 Task: Look for space in Changshu City, China from 9th June, 2023 to 16th June, 2023 for 2 adults in price range Rs.8000 to Rs.16000. Place can be entire place with 2 bedrooms having 2 beds and 1 bathroom. Property type can be house, flat, guest house. Booking option can be shelf check-in. Required host language is Chinese (Simplified).
Action: Mouse moved to (814, 112)
Screenshot: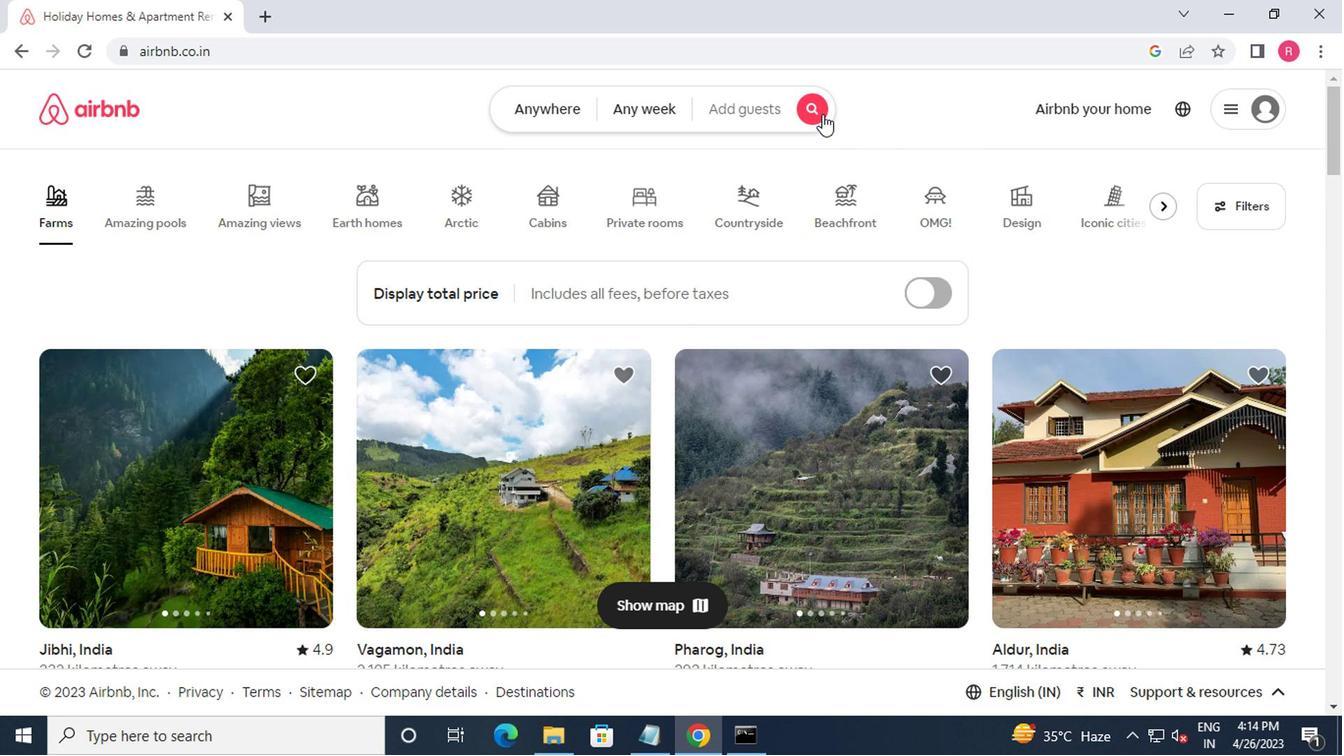 
Action: Mouse pressed left at (814, 112)
Screenshot: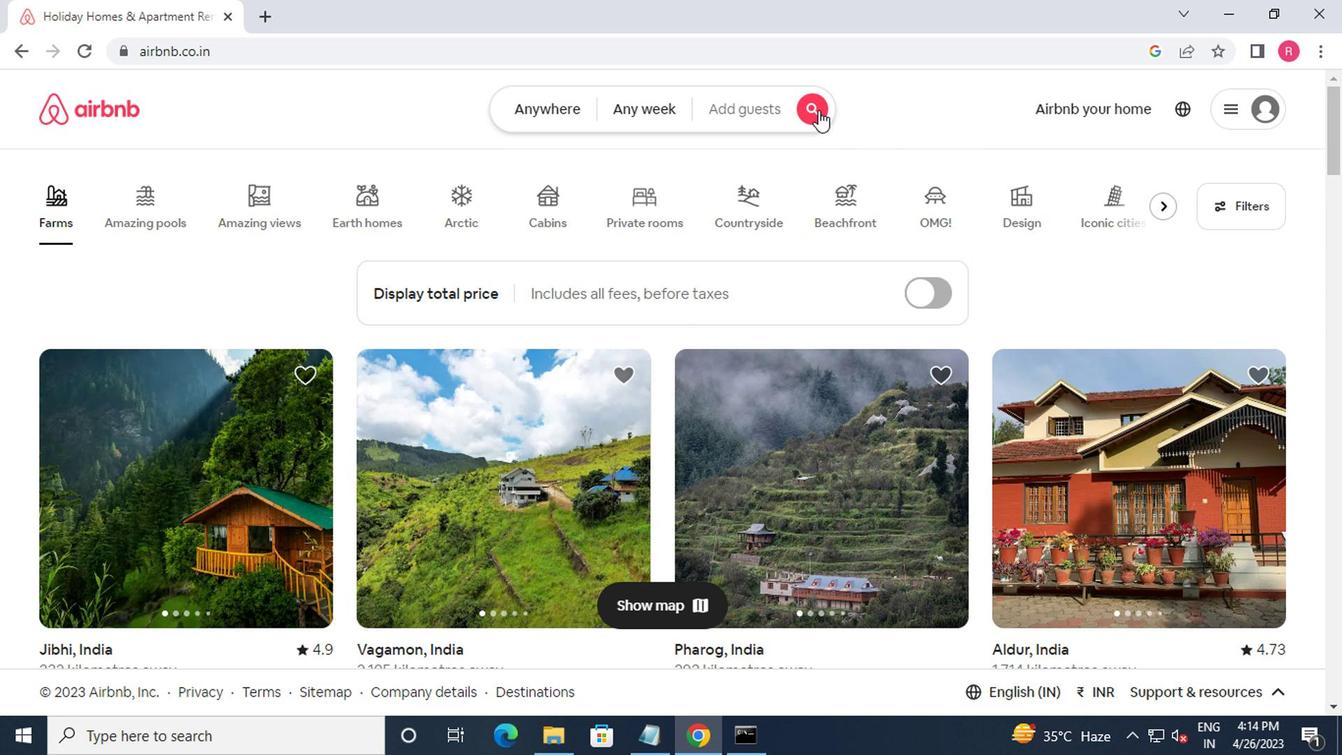 
Action: Mouse moved to (440, 182)
Screenshot: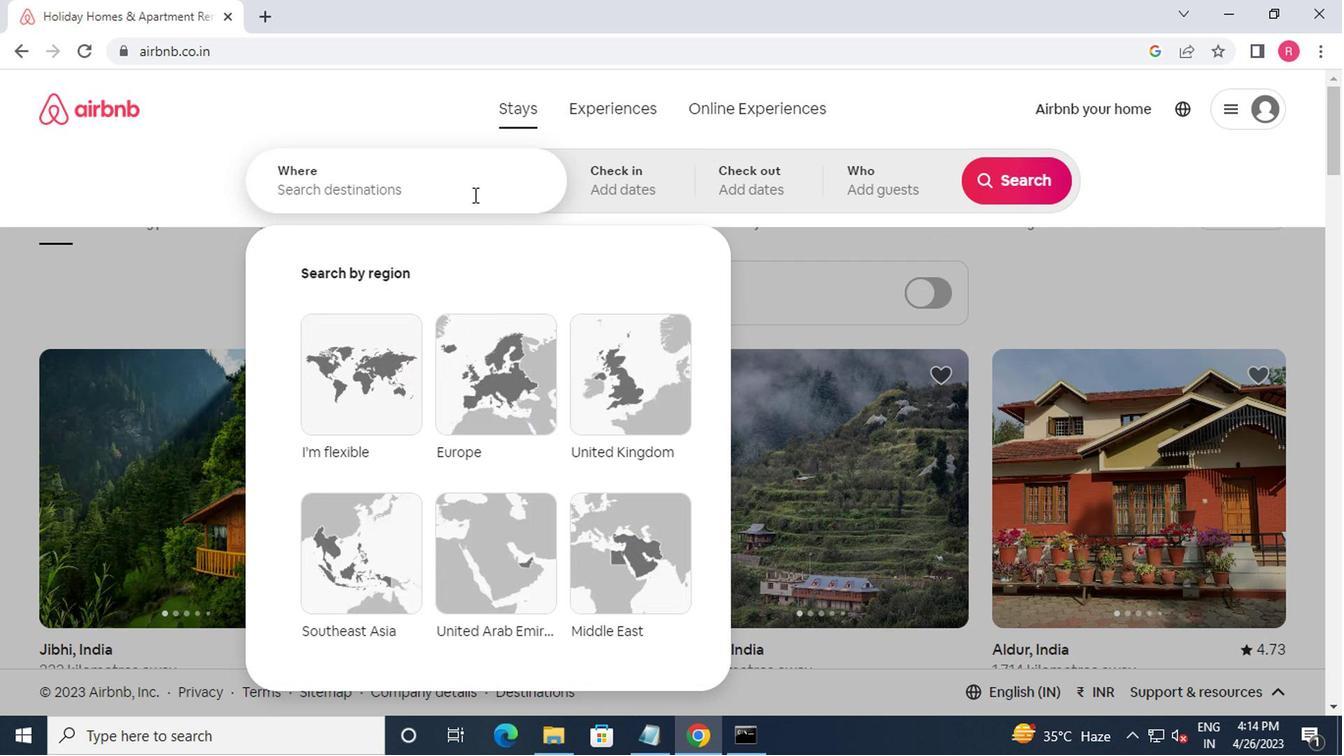 
Action: Mouse pressed left at (440, 182)
Screenshot: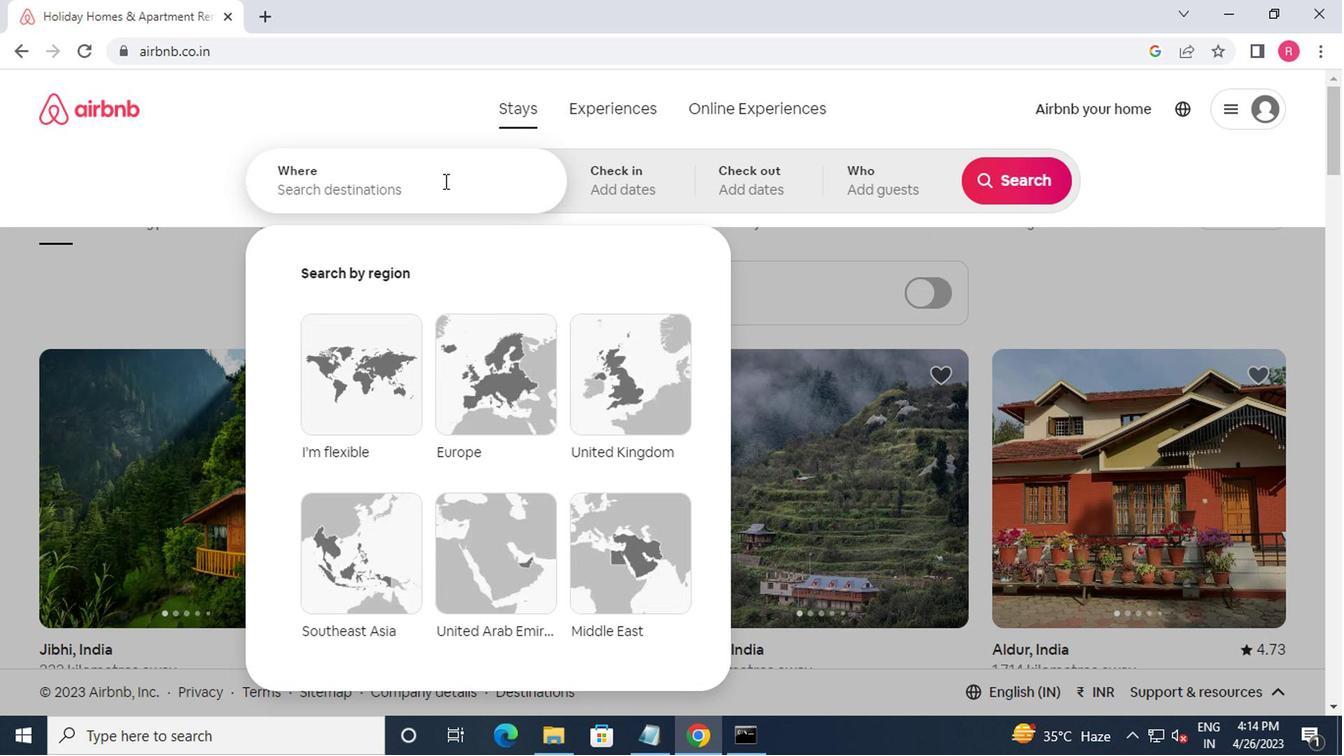 
Action: Mouse moved to (444, 175)
Screenshot: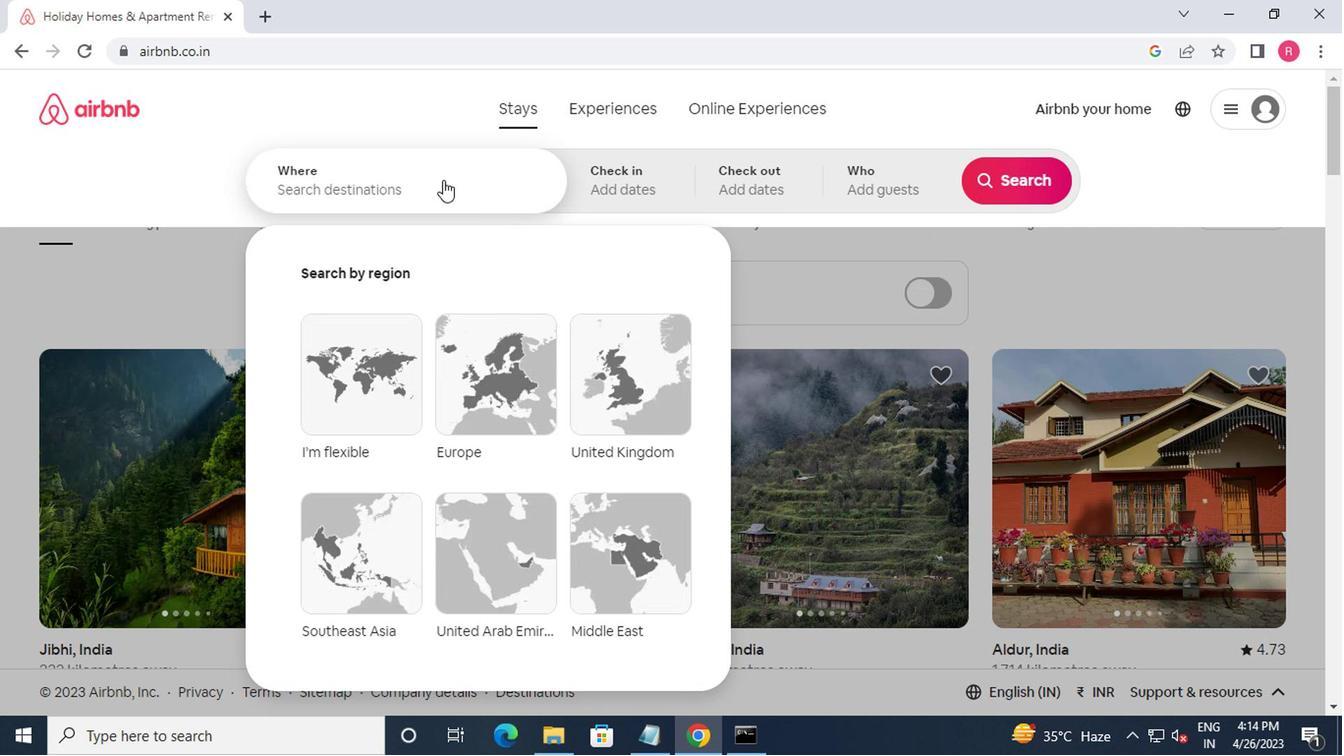 
Action: Key pressed changshu<Key.space>city,china<Key.enter>
Screenshot: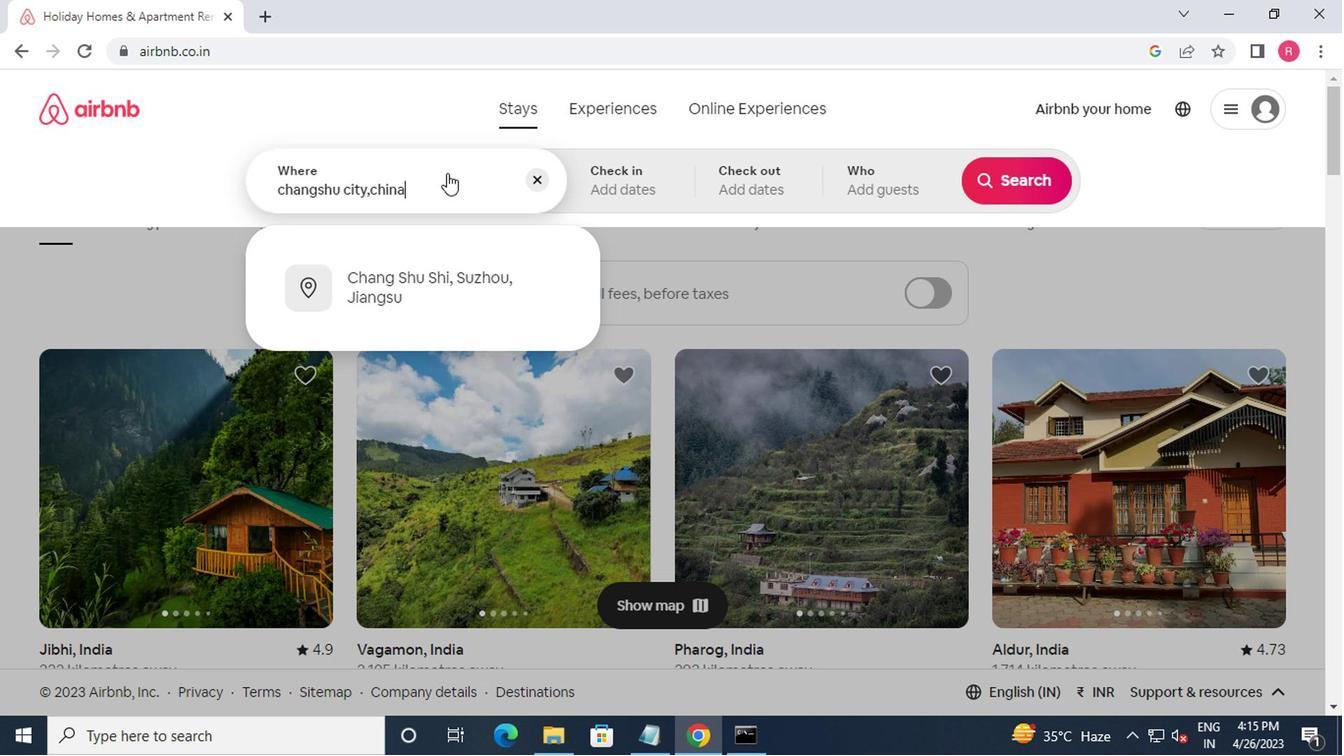 
Action: Mouse moved to (992, 347)
Screenshot: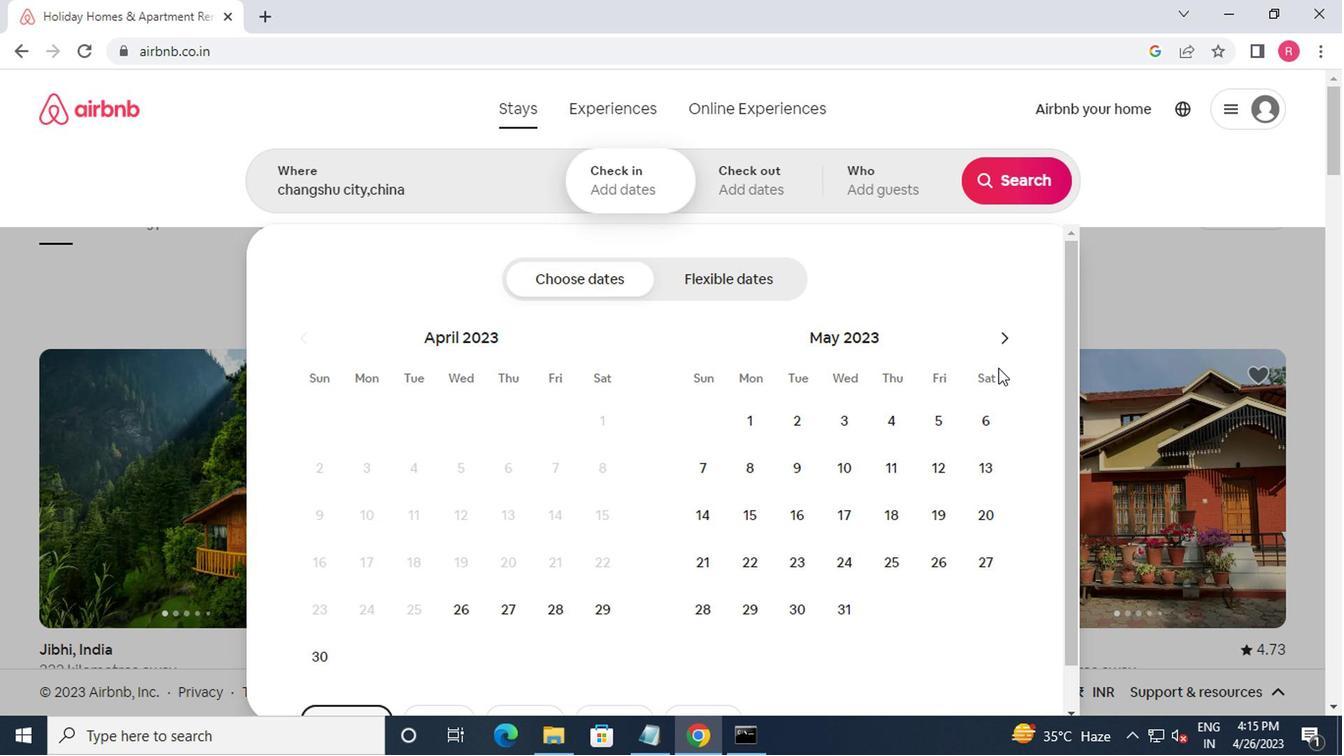 
Action: Mouse pressed left at (992, 347)
Screenshot: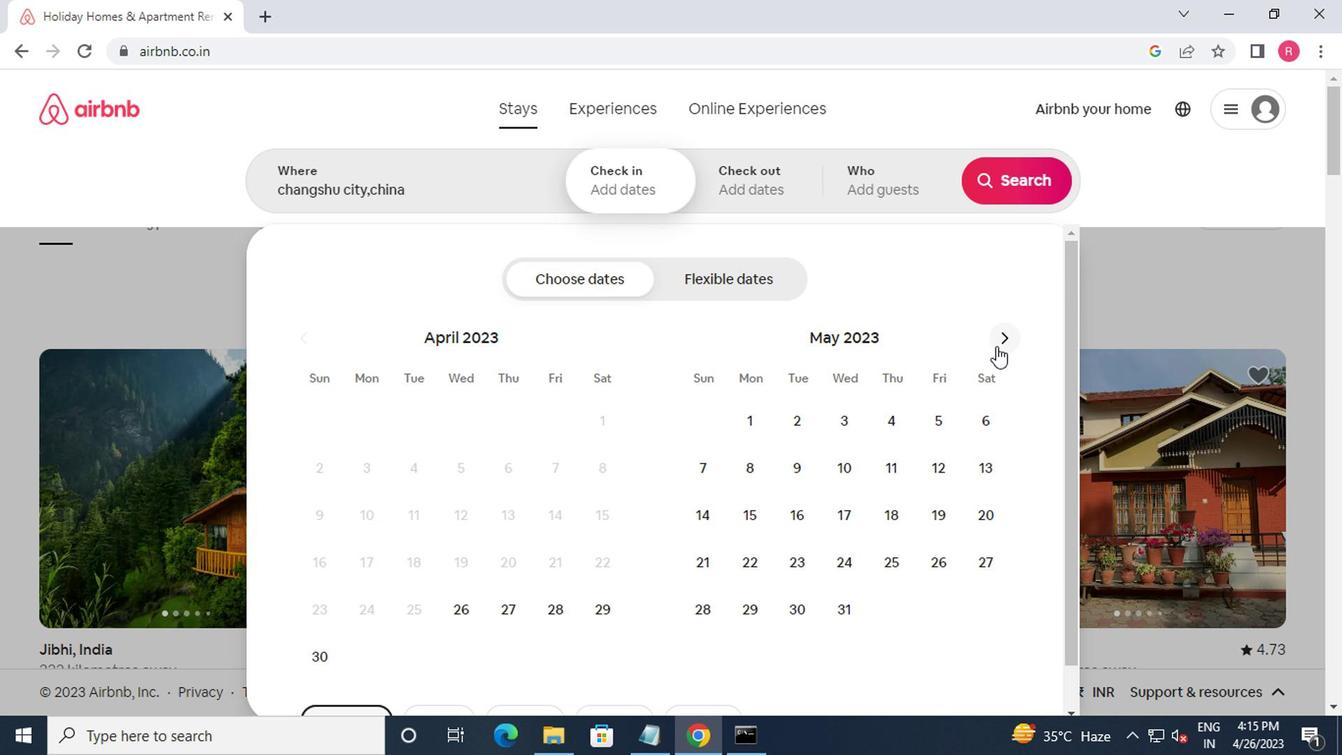 
Action: Mouse moved to (952, 466)
Screenshot: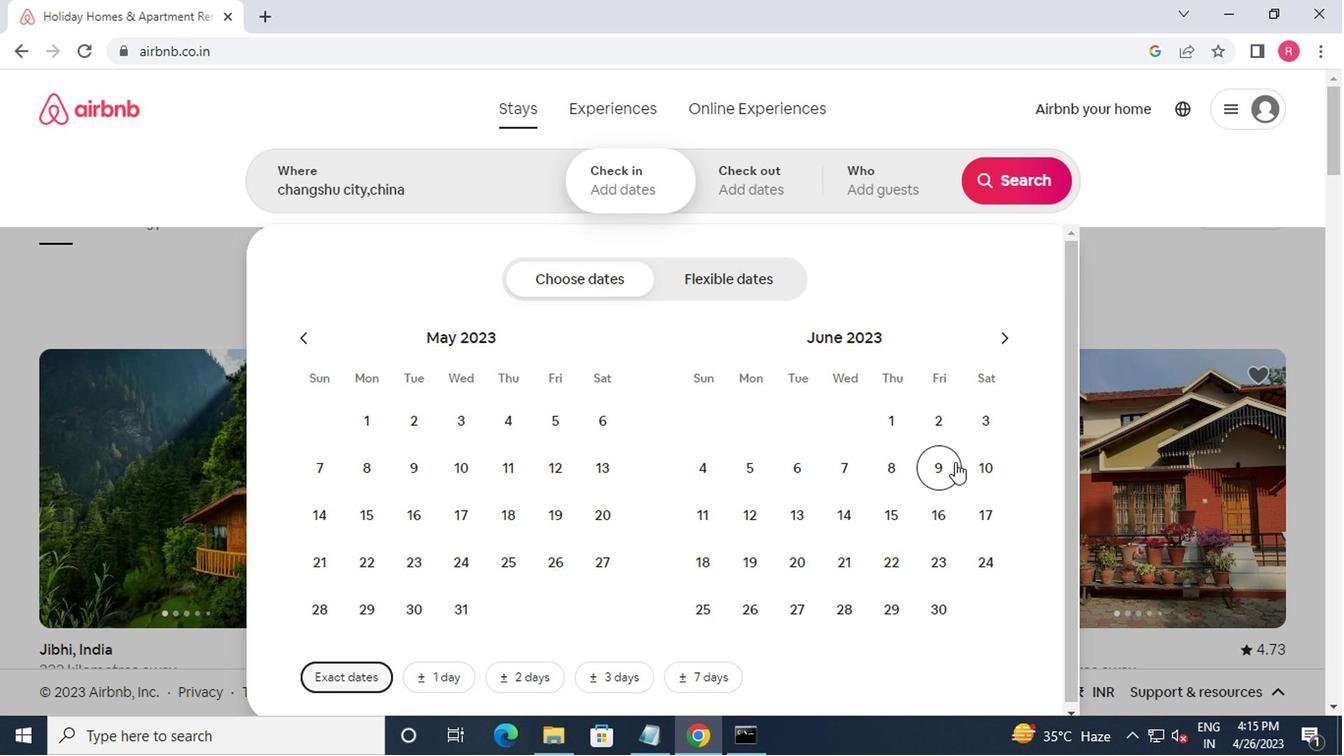 
Action: Mouse pressed left at (952, 466)
Screenshot: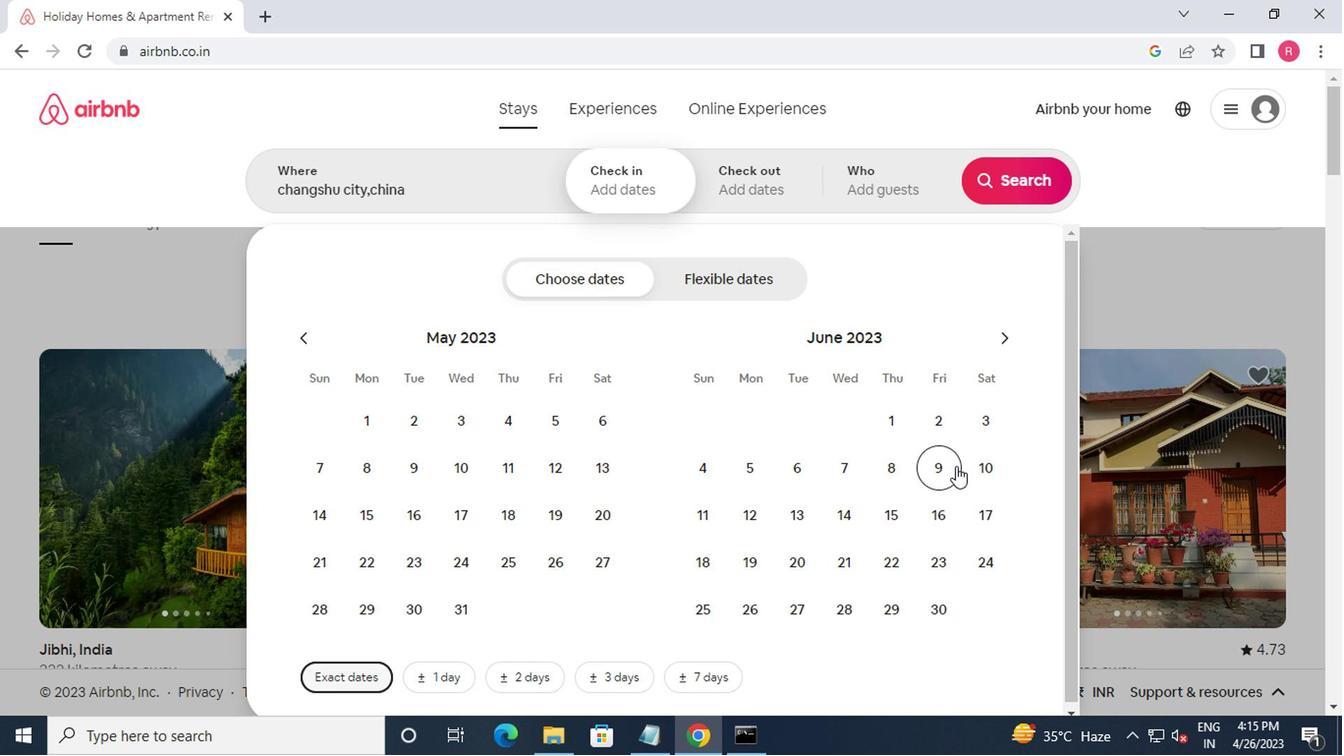 
Action: Mouse moved to (933, 521)
Screenshot: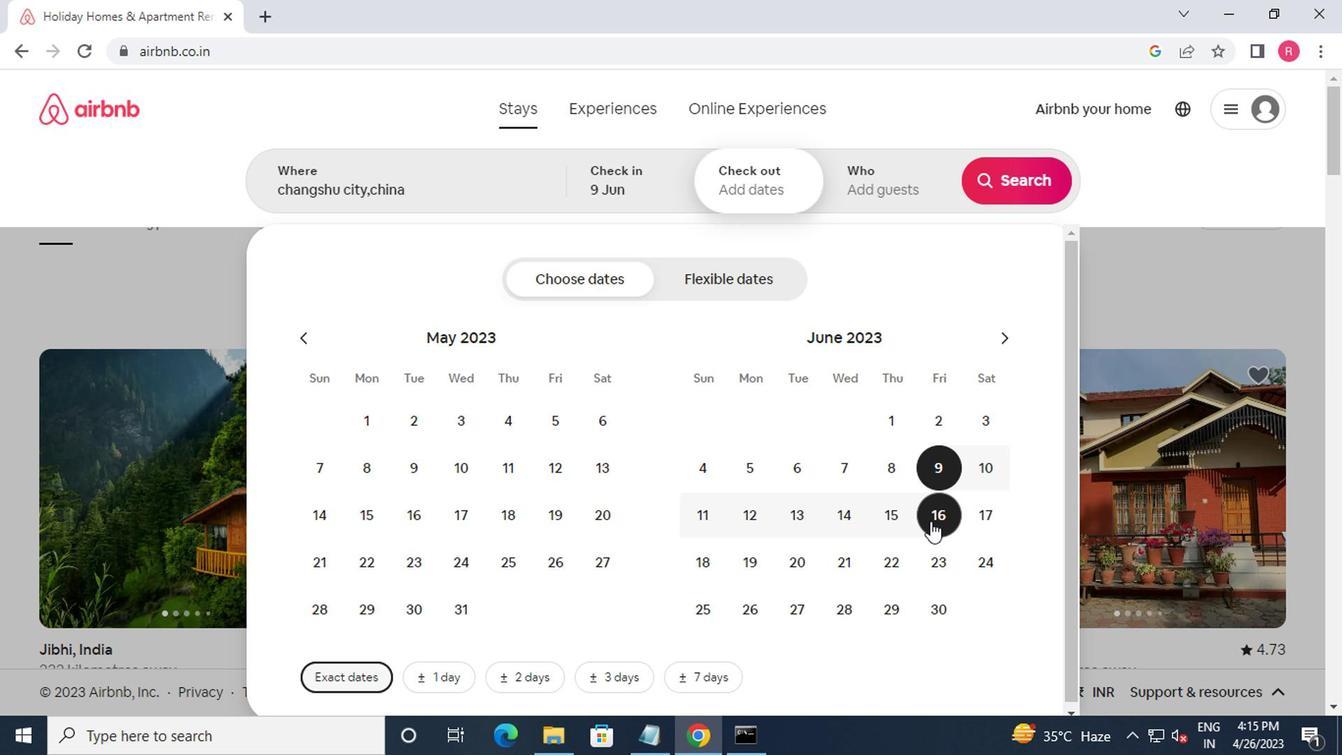 
Action: Mouse pressed left at (933, 521)
Screenshot: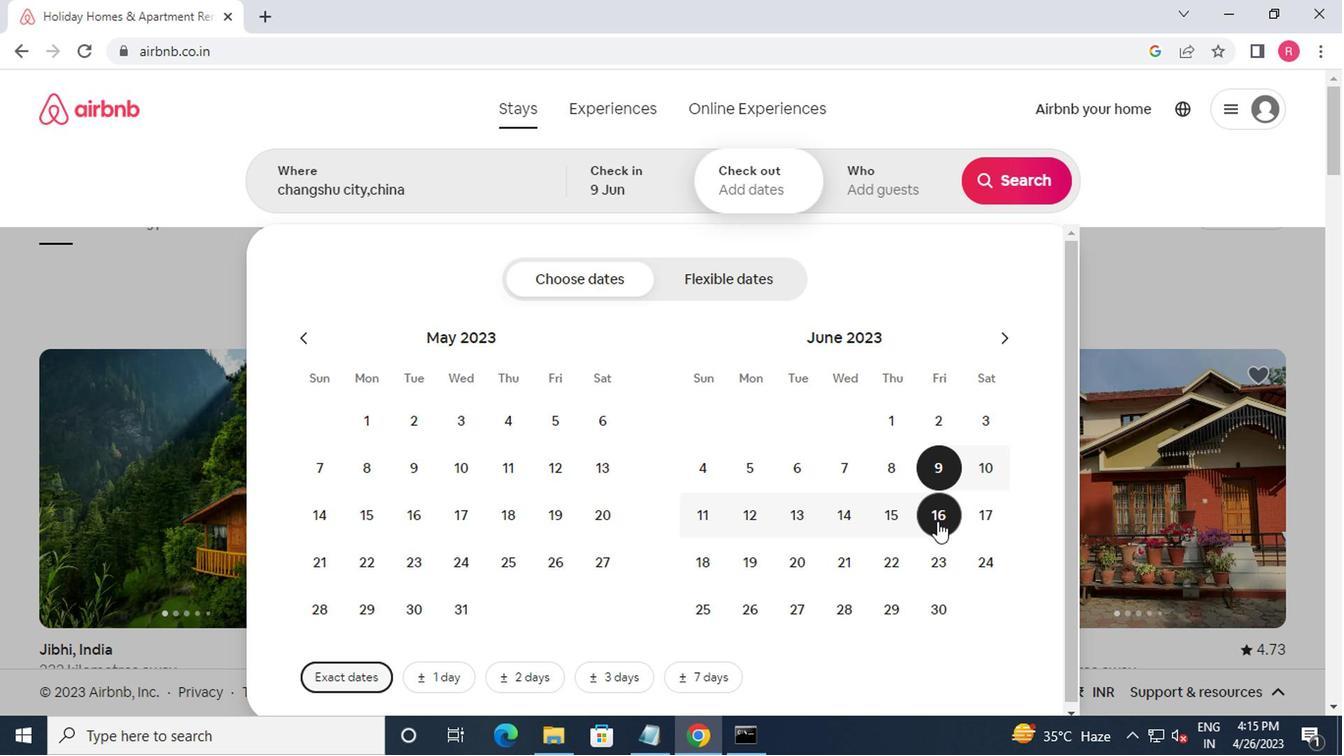 
Action: Mouse moved to (872, 200)
Screenshot: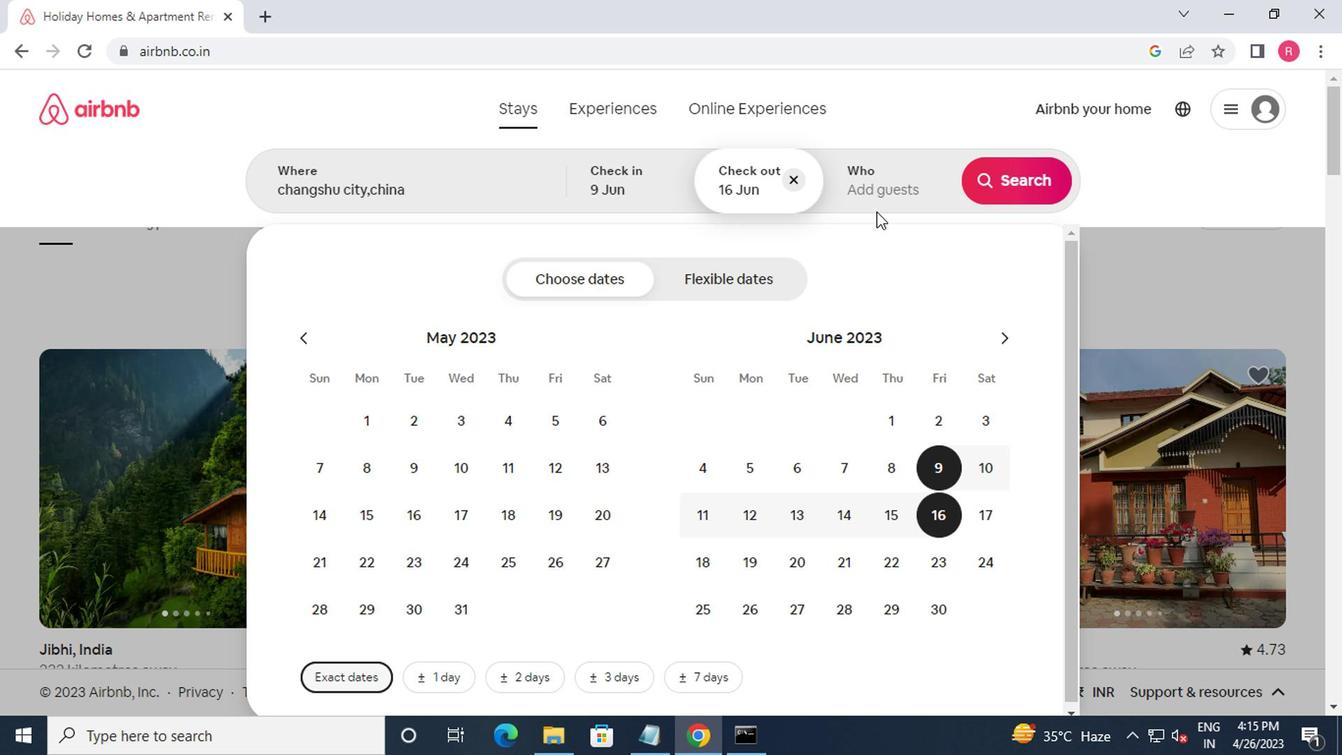 
Action: Mouse pressed left at (872, 200)
Screenshot: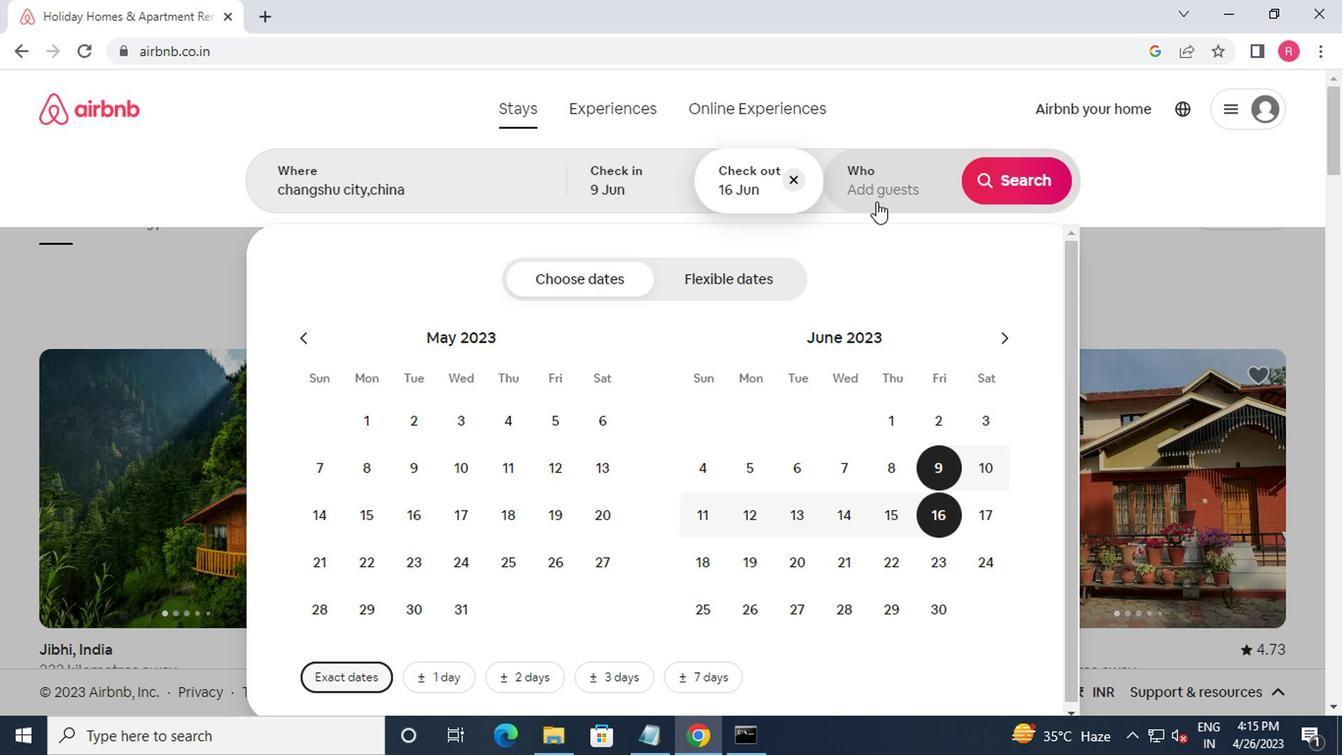 
Action: Mouse moved to (1009, 291)
Screenshot: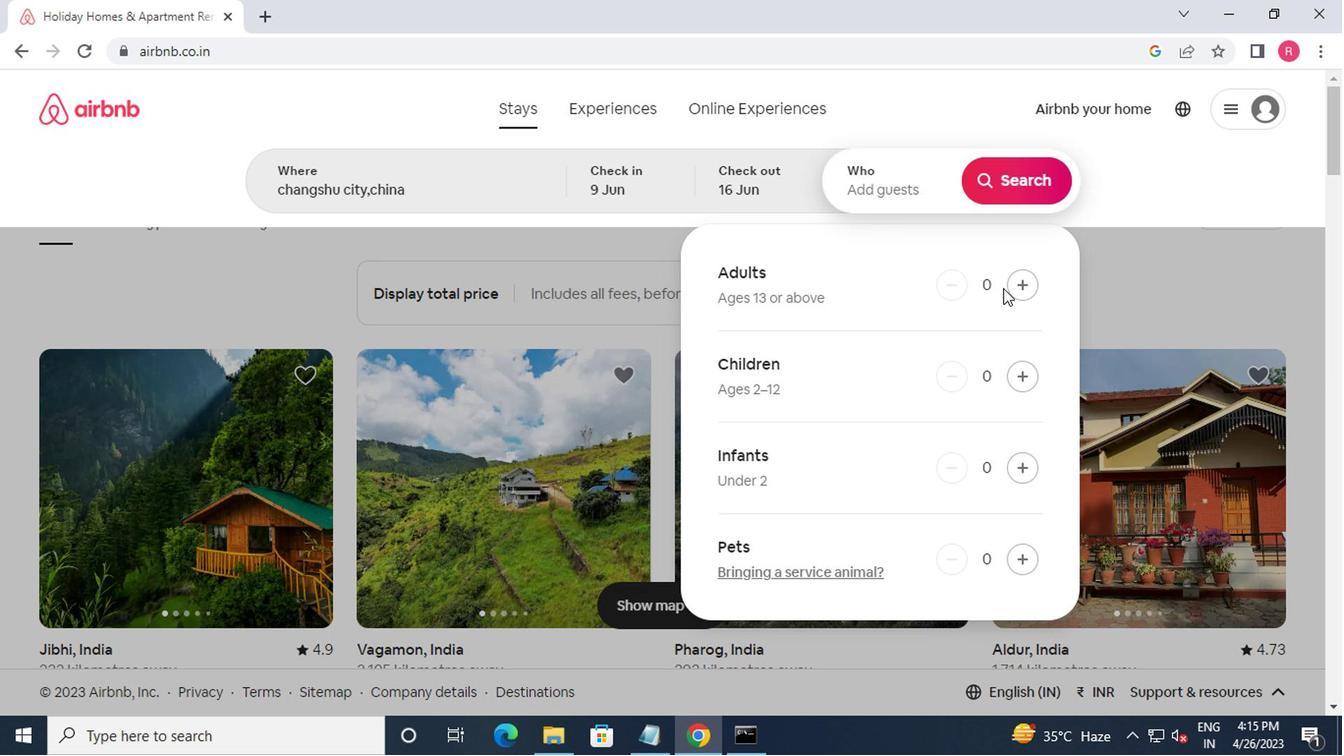 
Action: Mouse pressed left at (1009, 291)
Screenshot: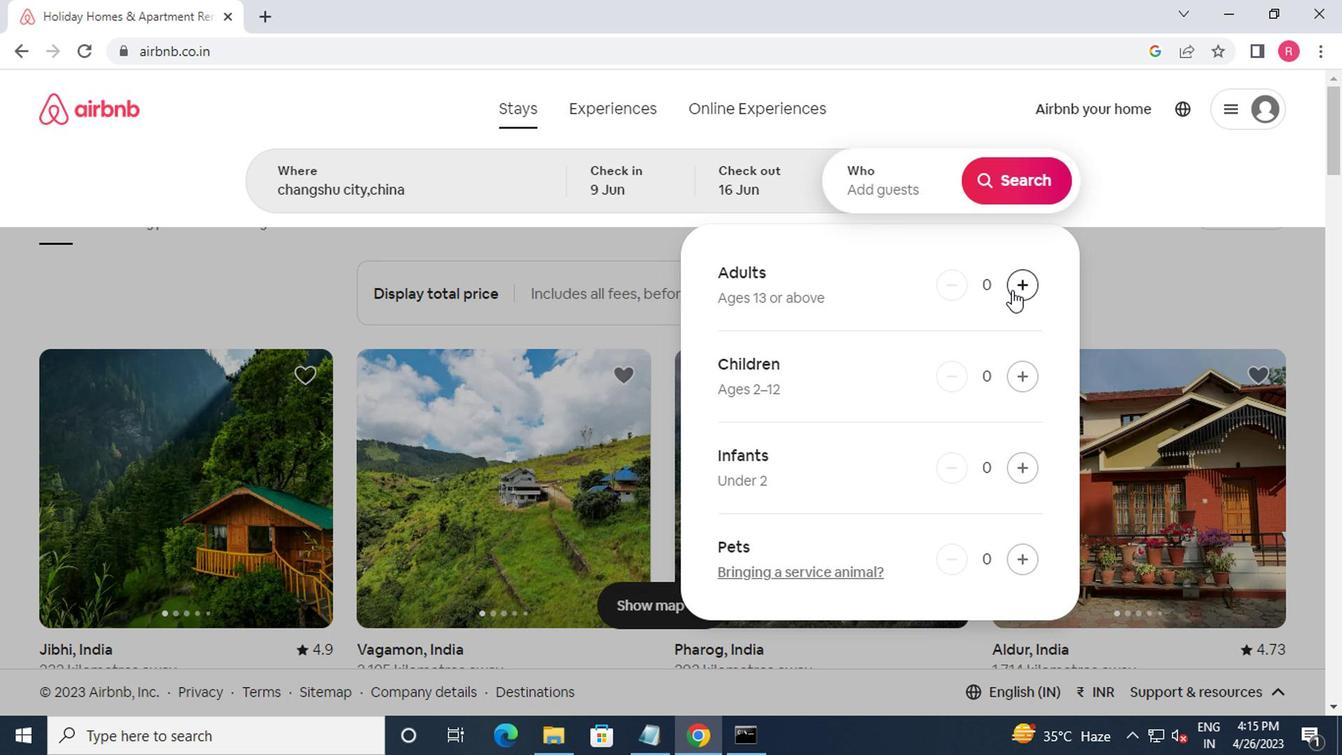 
Action: Mouse pressed left at (1009, 291)
Screenshot: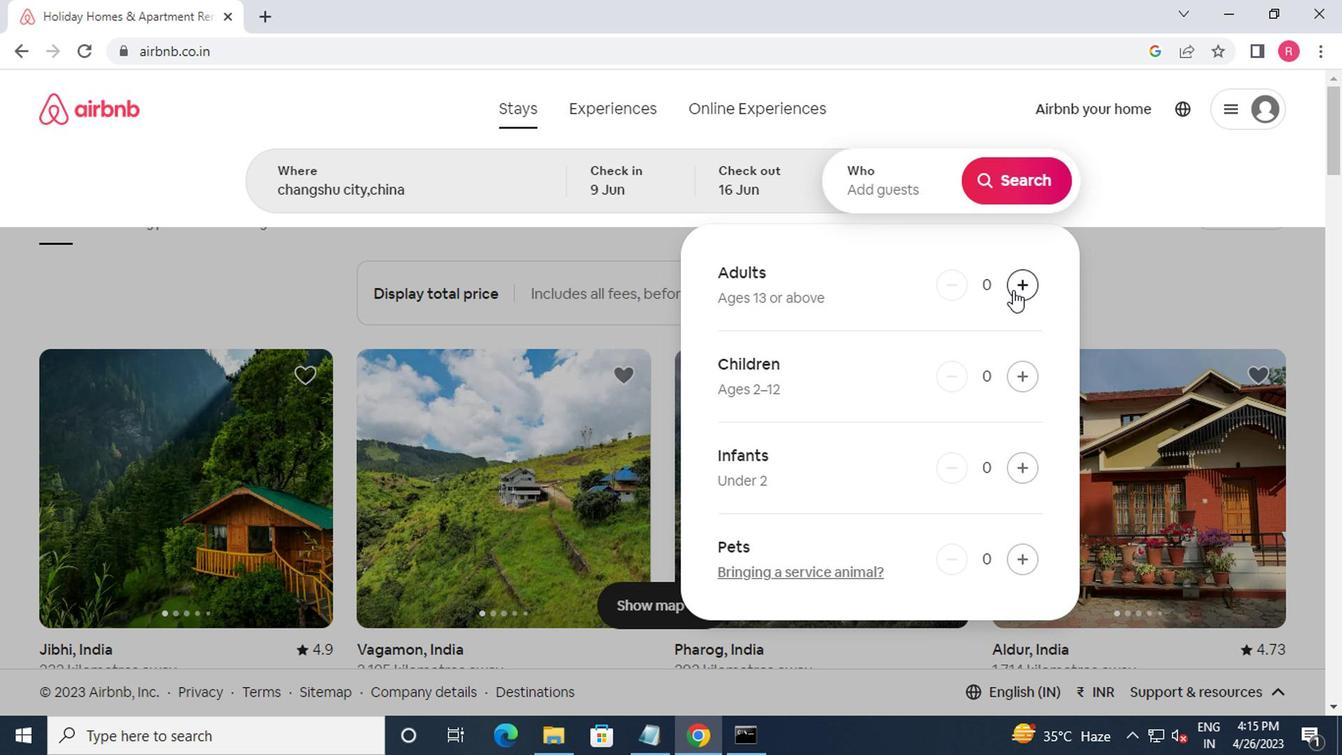
Action: Mouse moved to (1009, 197)
Screenshot: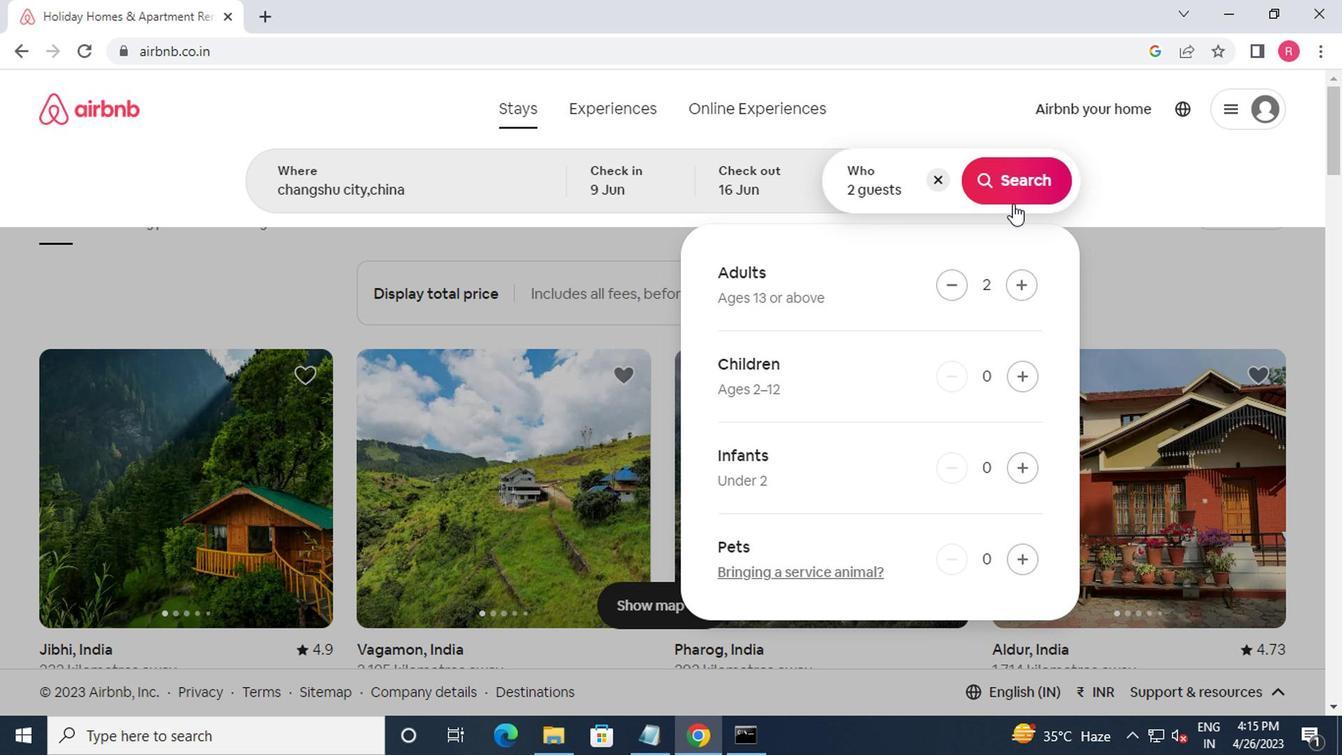 
Action: Mouse pressed left at (1009, 197)
Screenshot: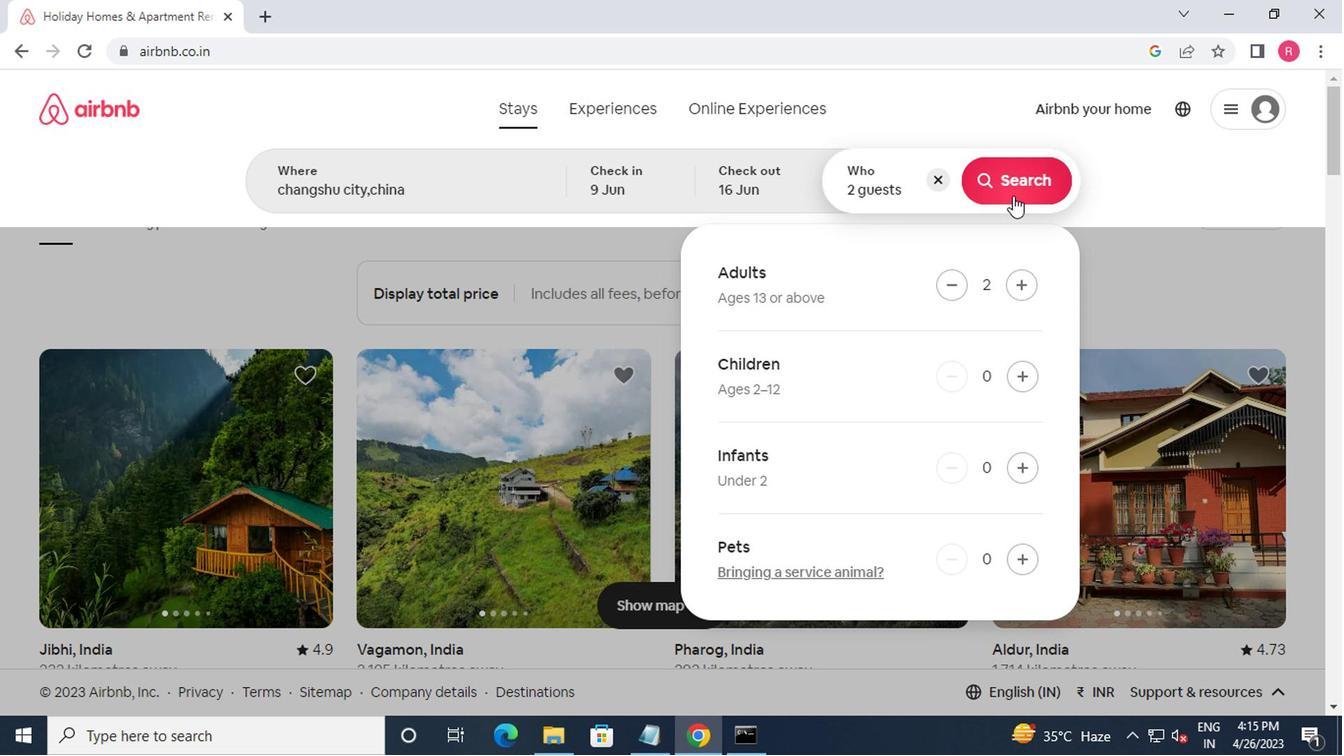 
Action: Mouse moved to (1247, 184)
Screenshot: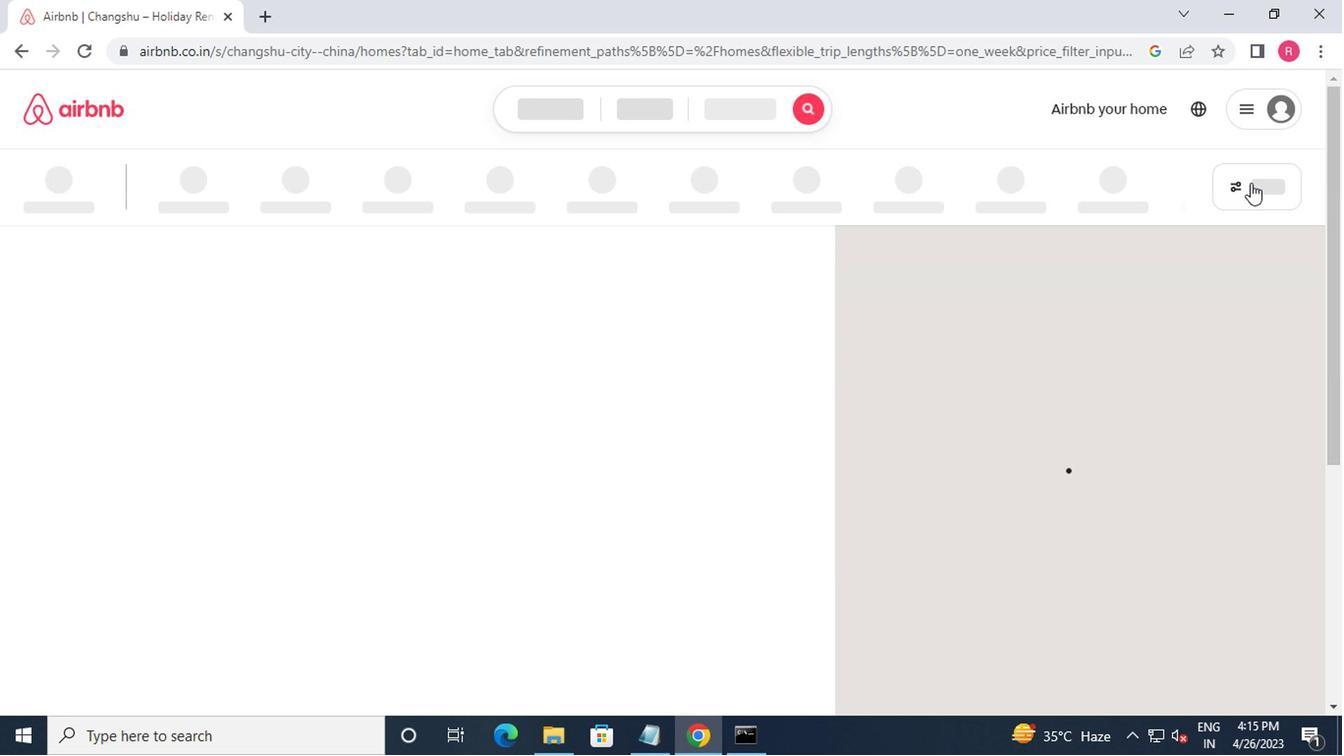 
Action: Mouse pressed left at (1247, 184)
Screenshot: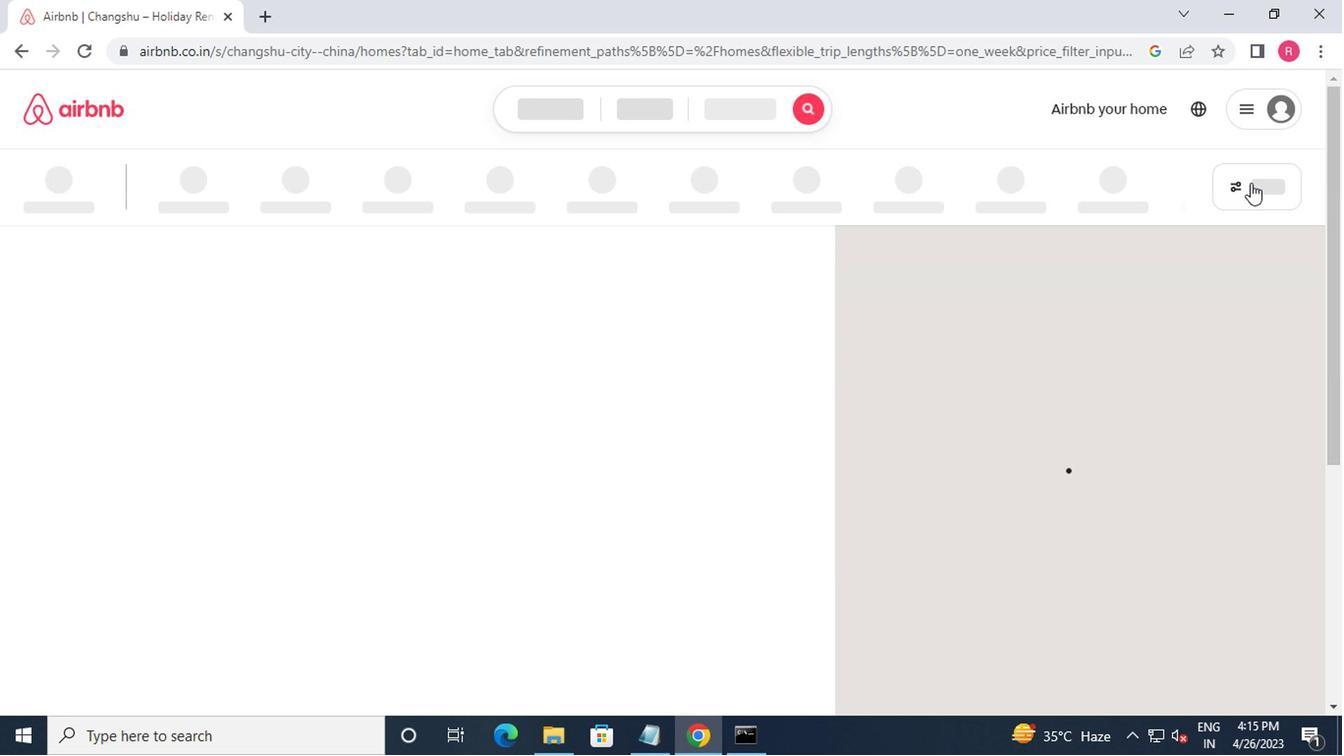 
Action: Mouse moved to (451, 325)
Screenshot: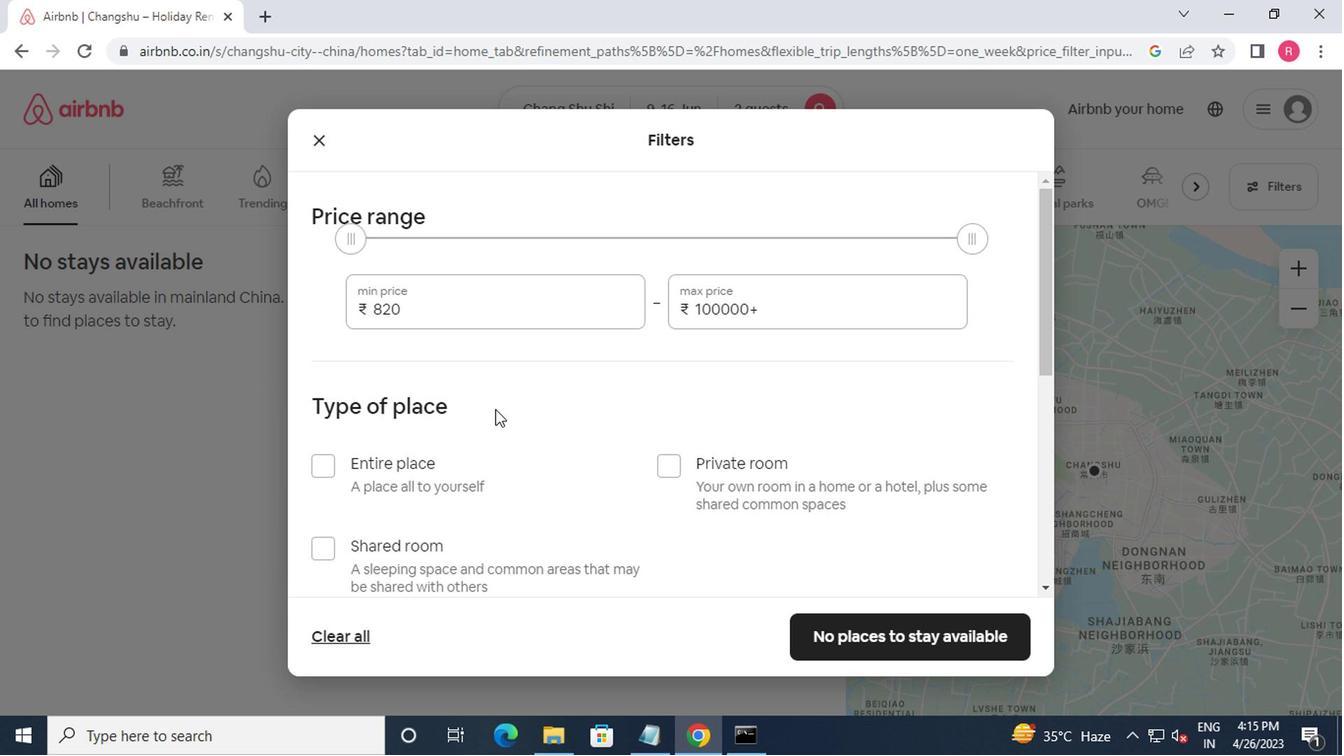 
Action: Mouse pressed left at (451, 325)
Screenshot: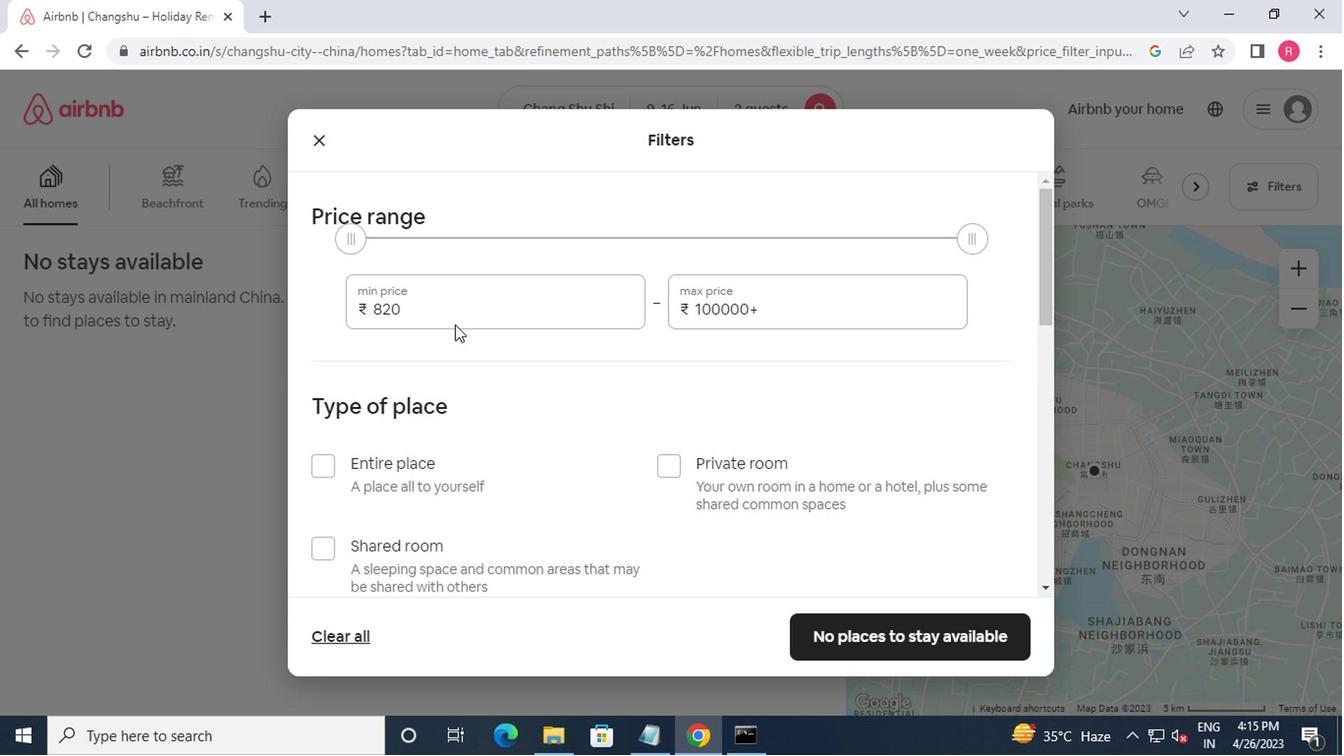 
Action: Key pressed <Key.backspace><Key.backspace>000<Key.tab>16000
Screenshot: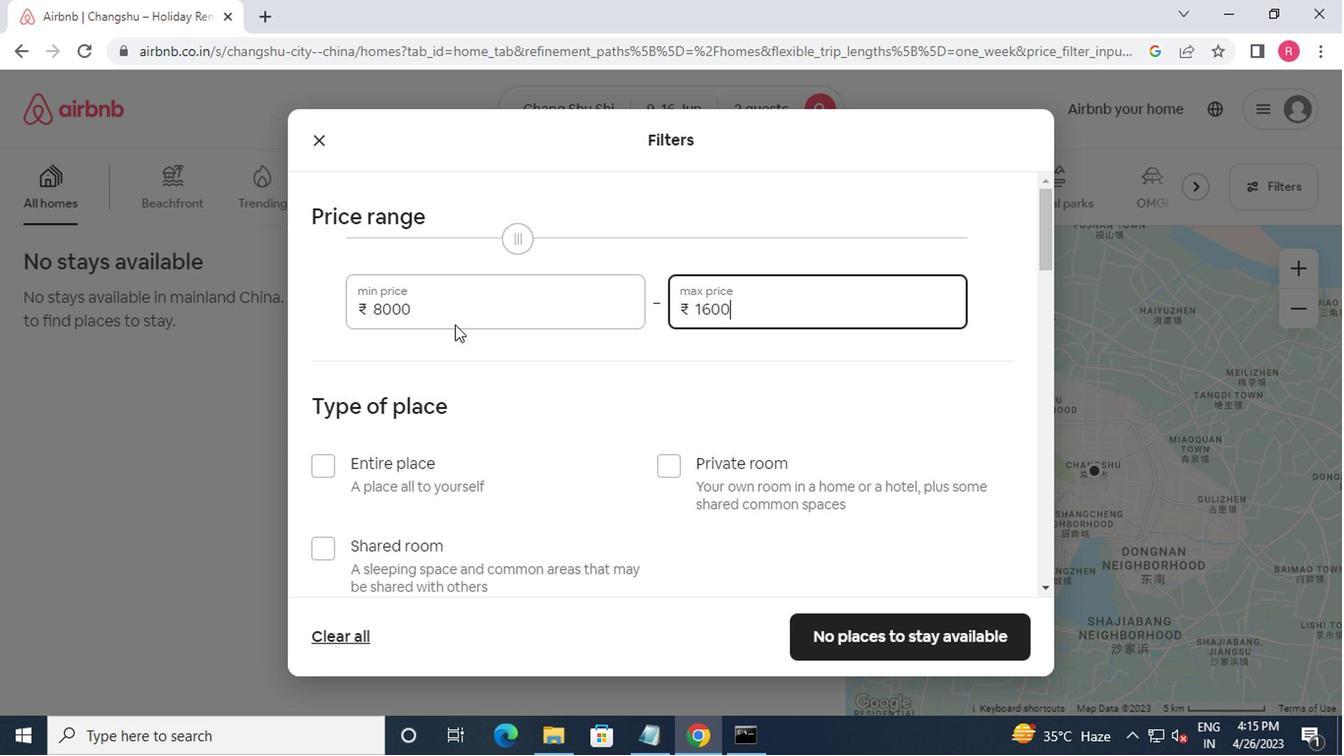 
Action: Mouse moved to (563, 336)
Screenshot: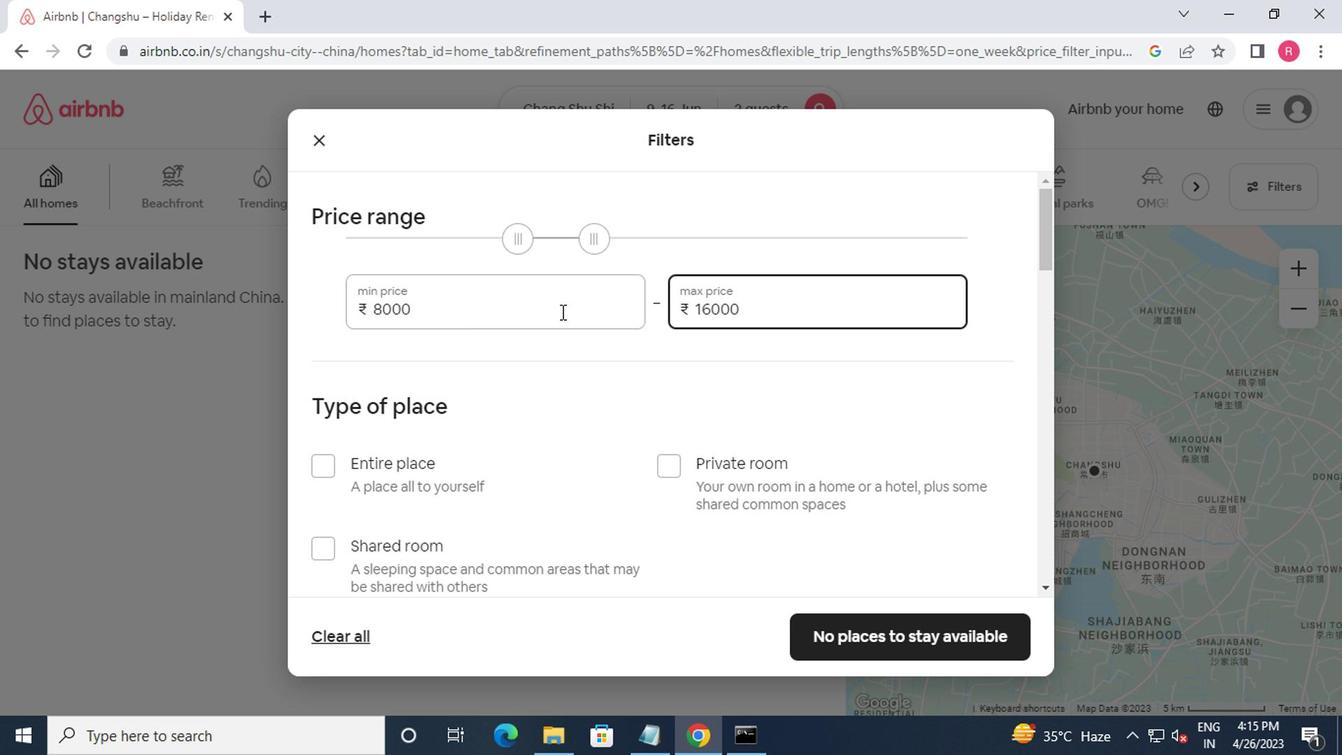 
Action: Mouse scrolled (563, 335) with delta (0, 0)
Screenshot: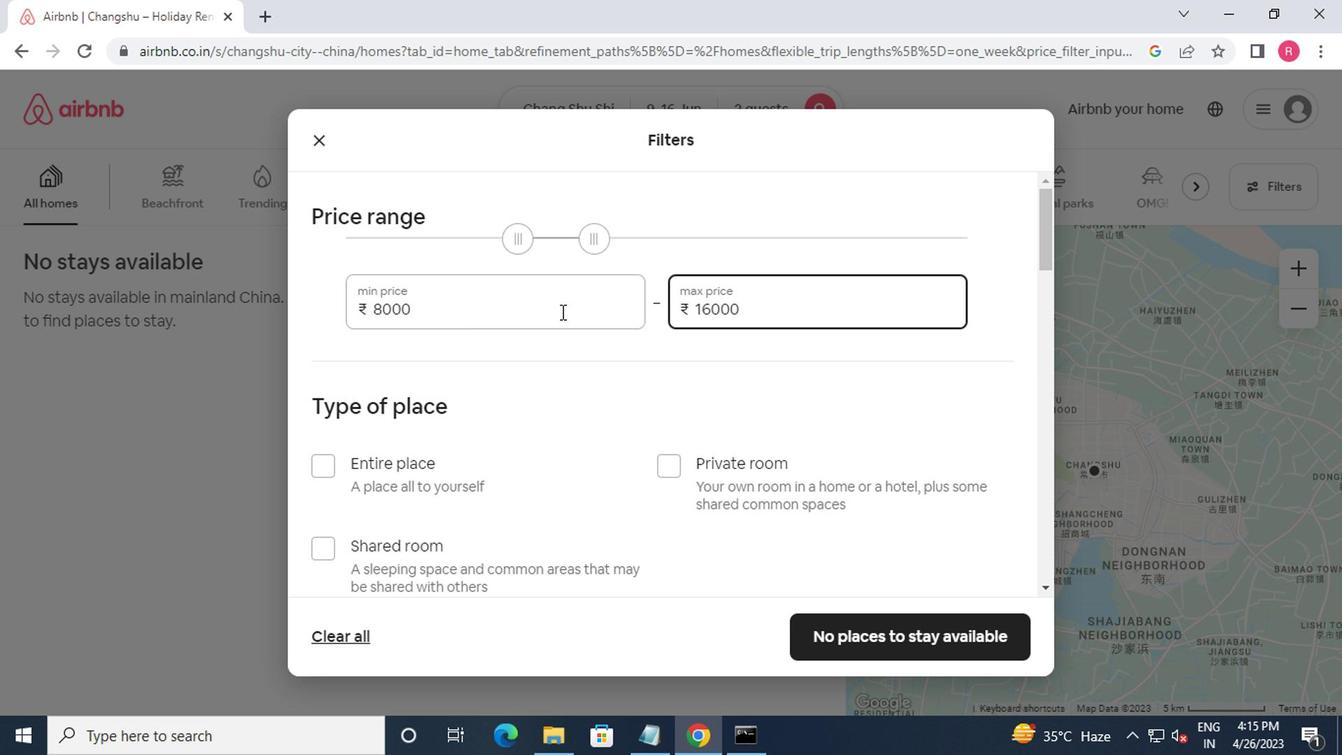 
Action: Mouse moved to (567, 347)
Screenshot: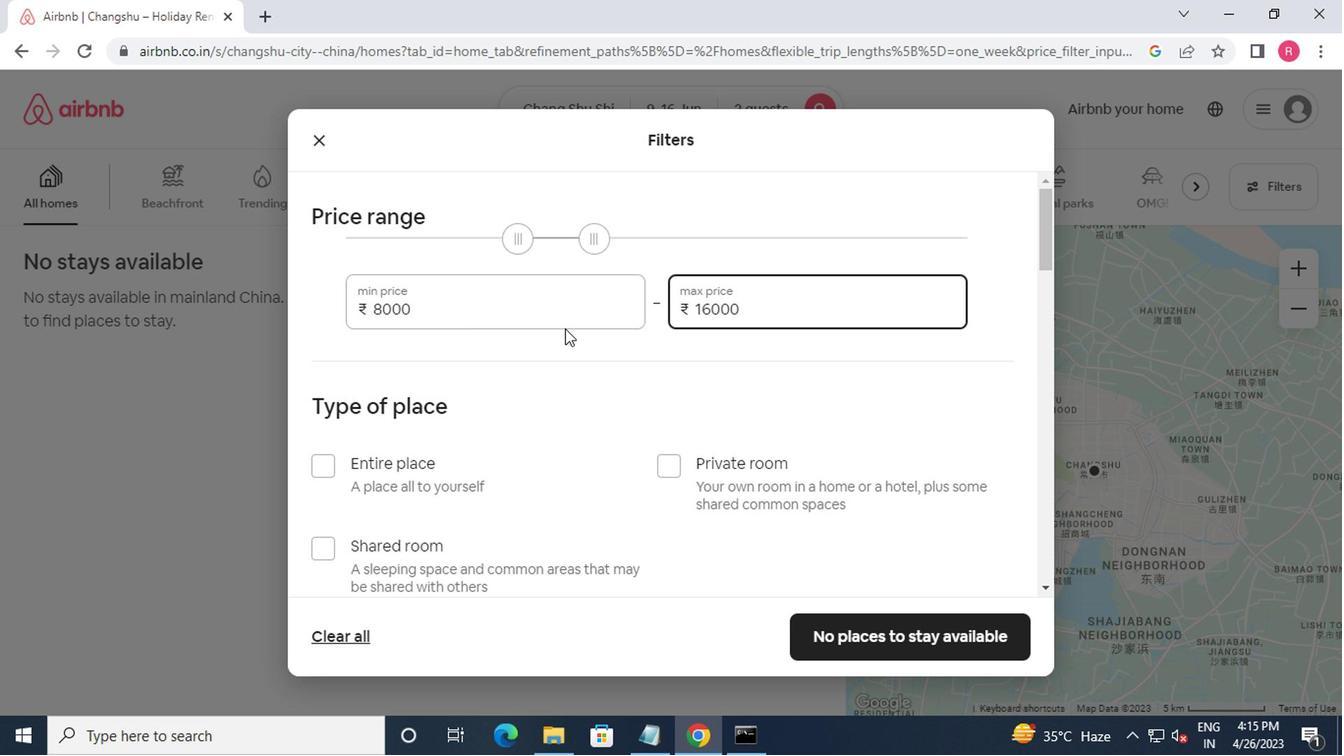 
Action: Mouse scrolled (567, 346) with delta (0, -1)
Screenshot: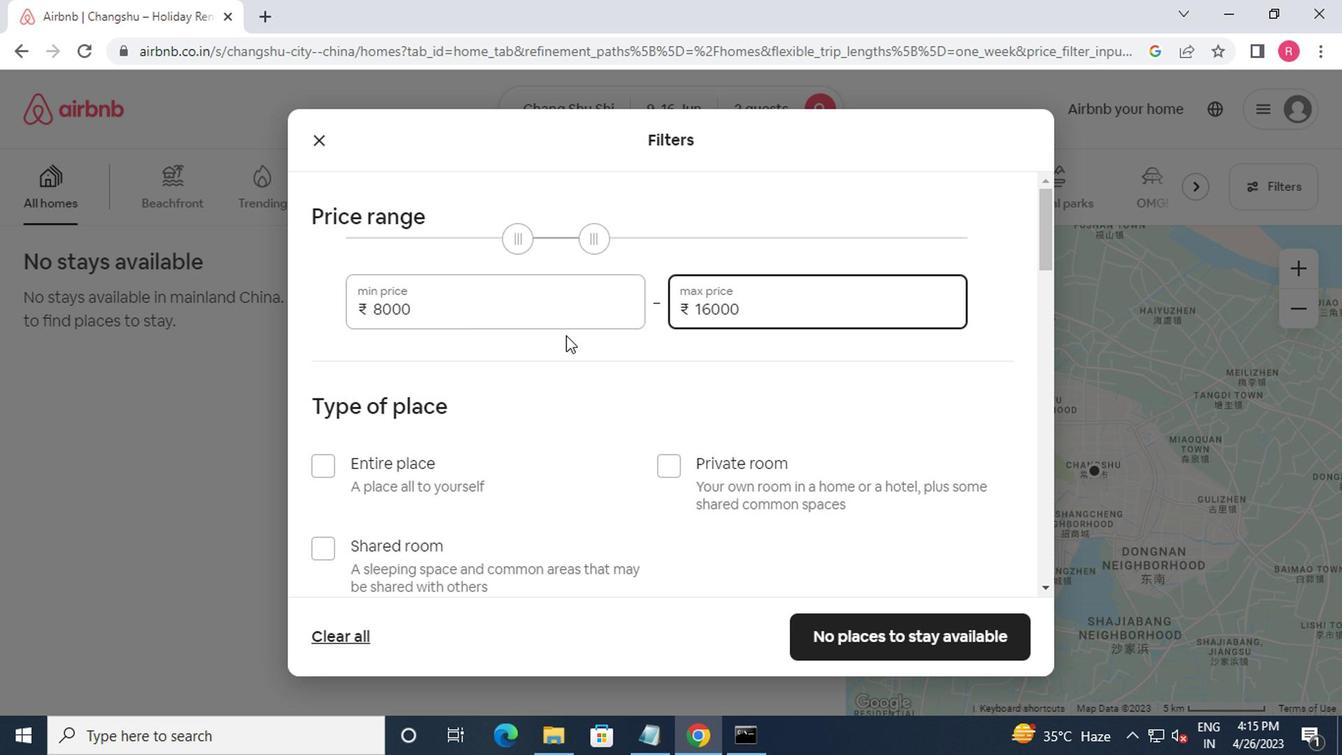 
Action: Mouse moved to (325, 272)
Screenshot: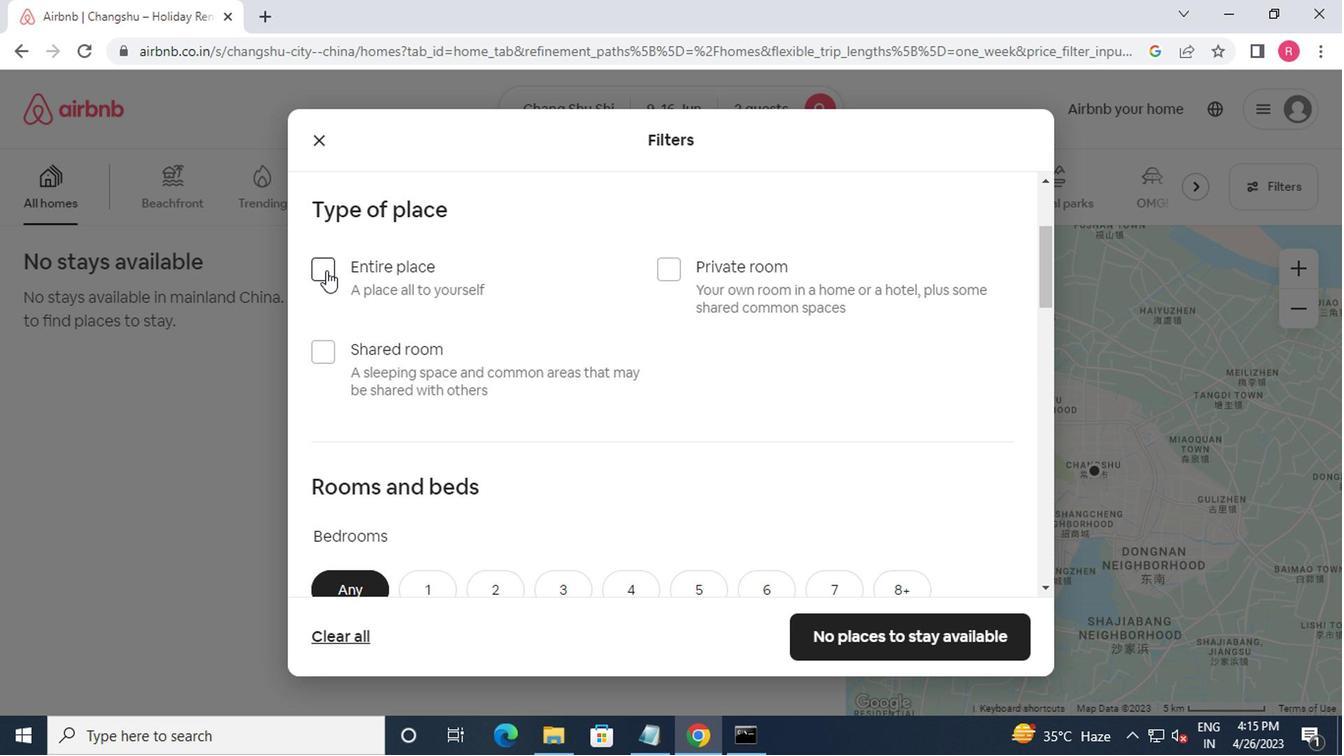 
Action: Mouse pressed left at (325, 272)
Screenshot: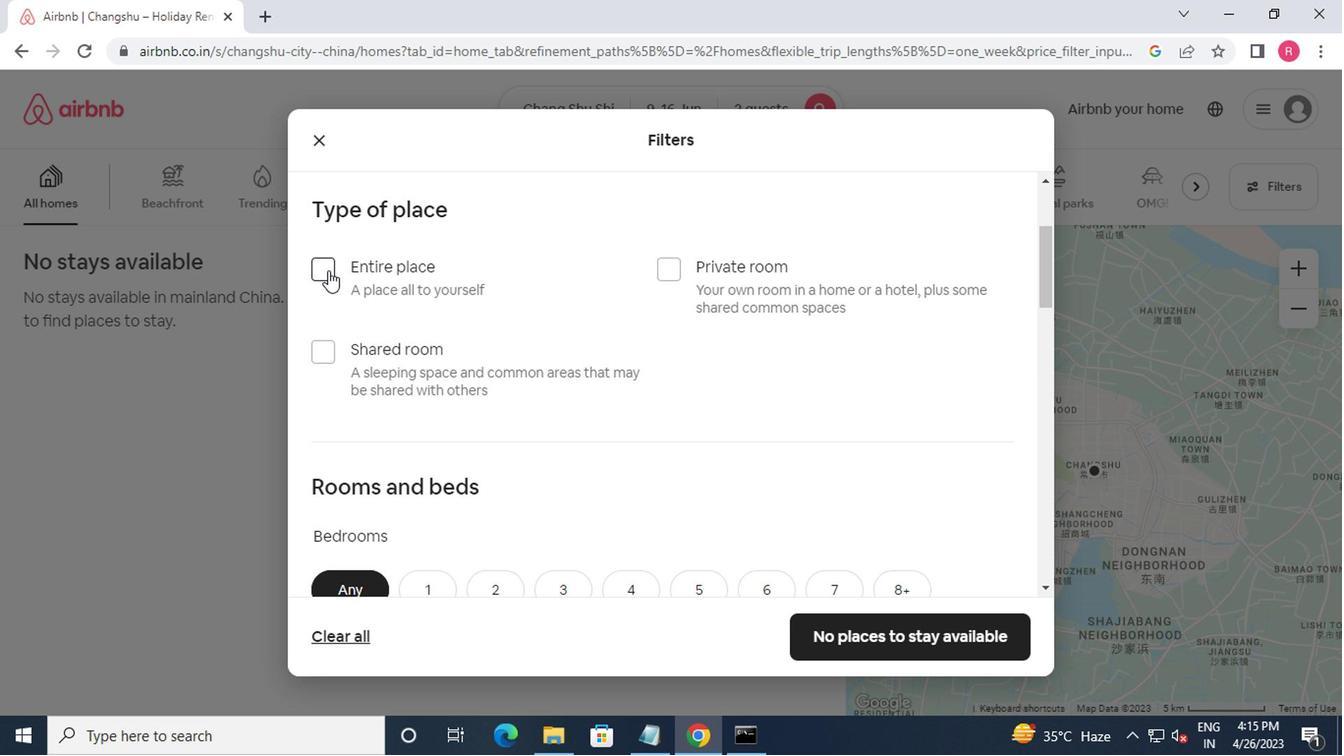 
Action: Mouse moved to (472, 360)
Screenshot: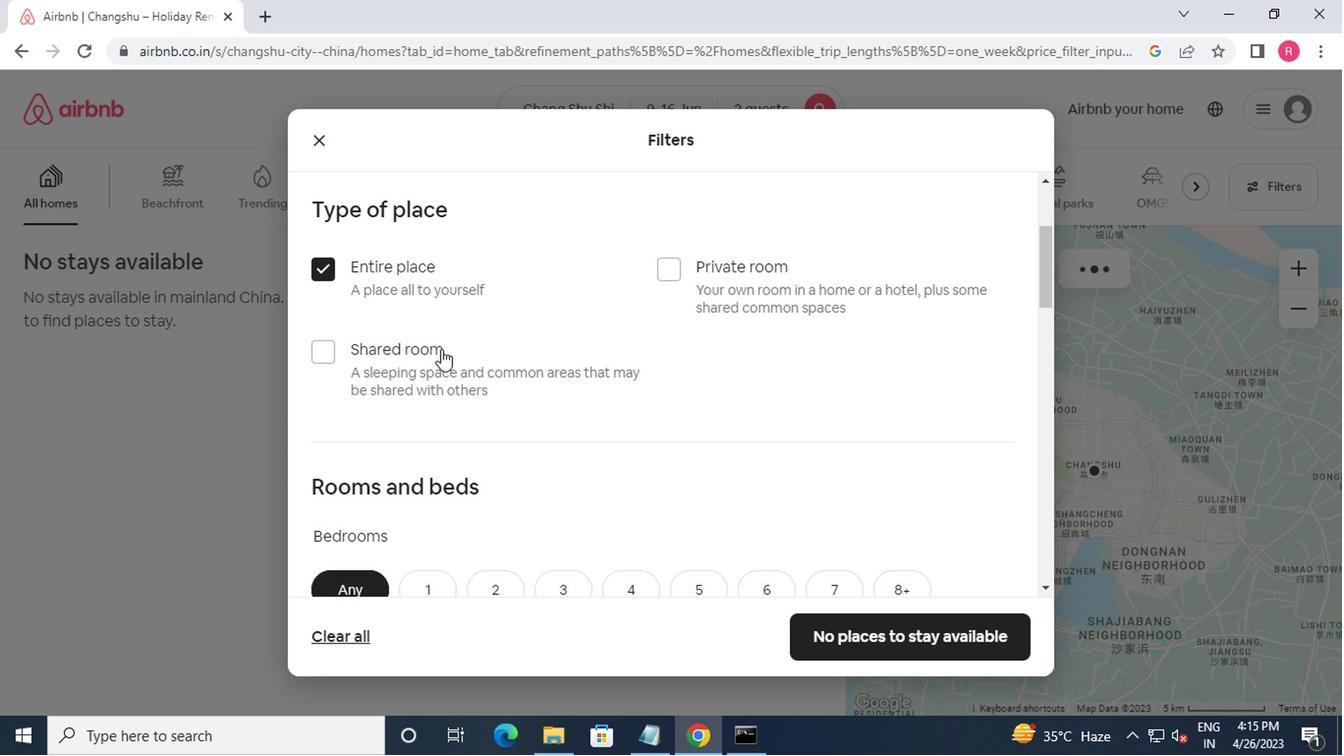 
Action: Mouse scrolled (472, 360) with delta (0, 0)
Screenshot: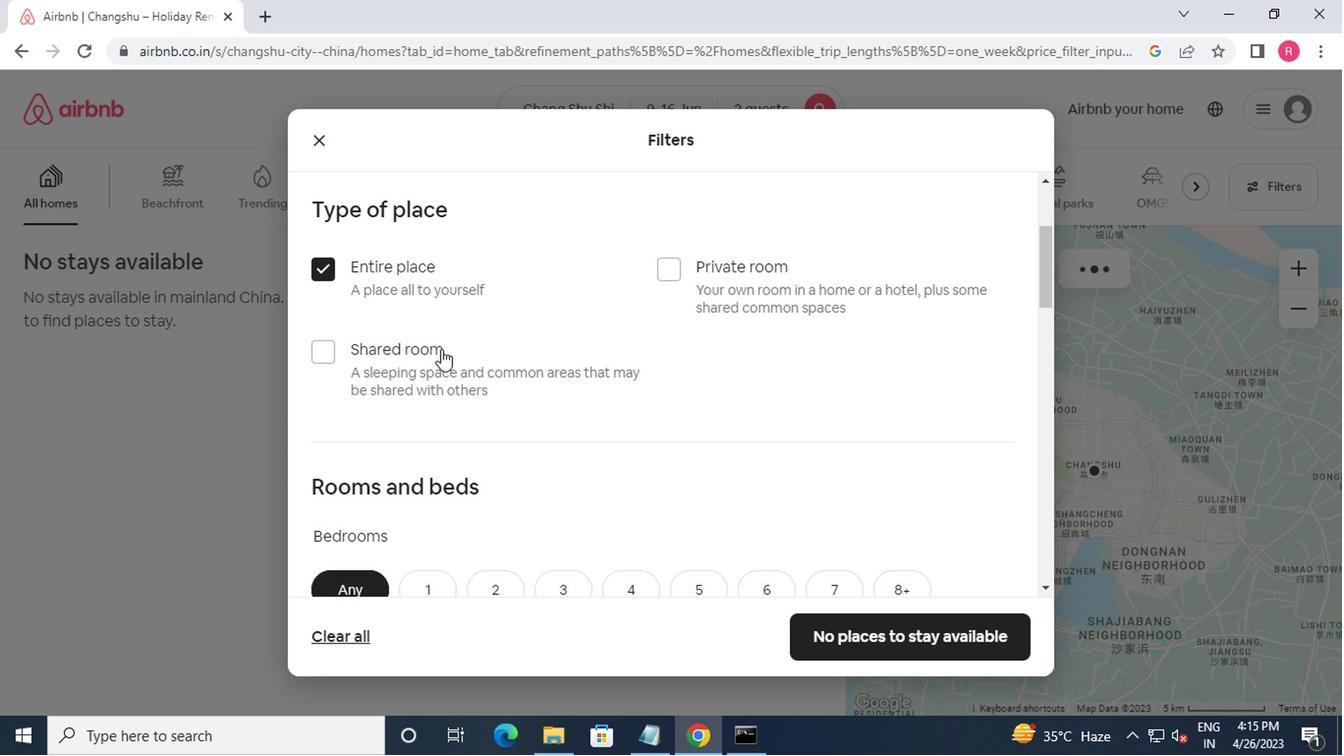 
Action: Mouse moved to (500, 488)
Screenshot: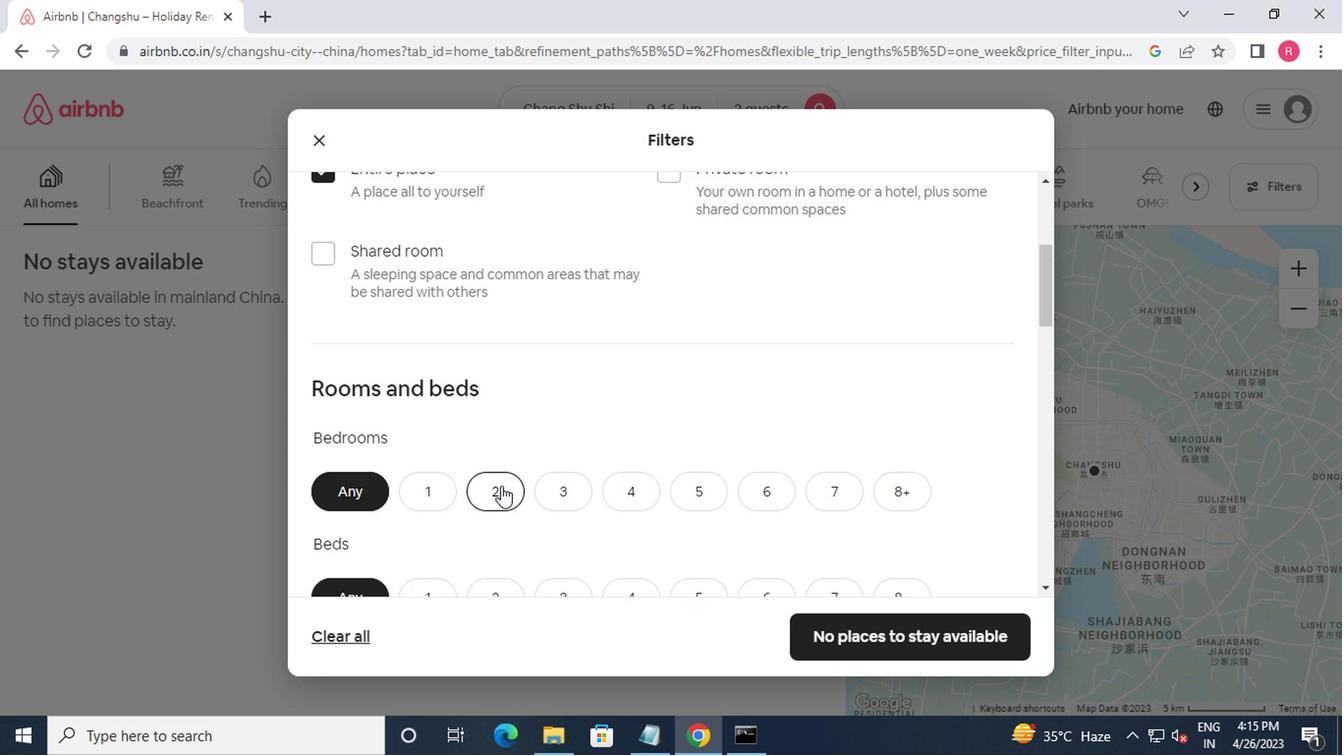 
Action: Mouse pressed left at (500, 488)
Screenshot: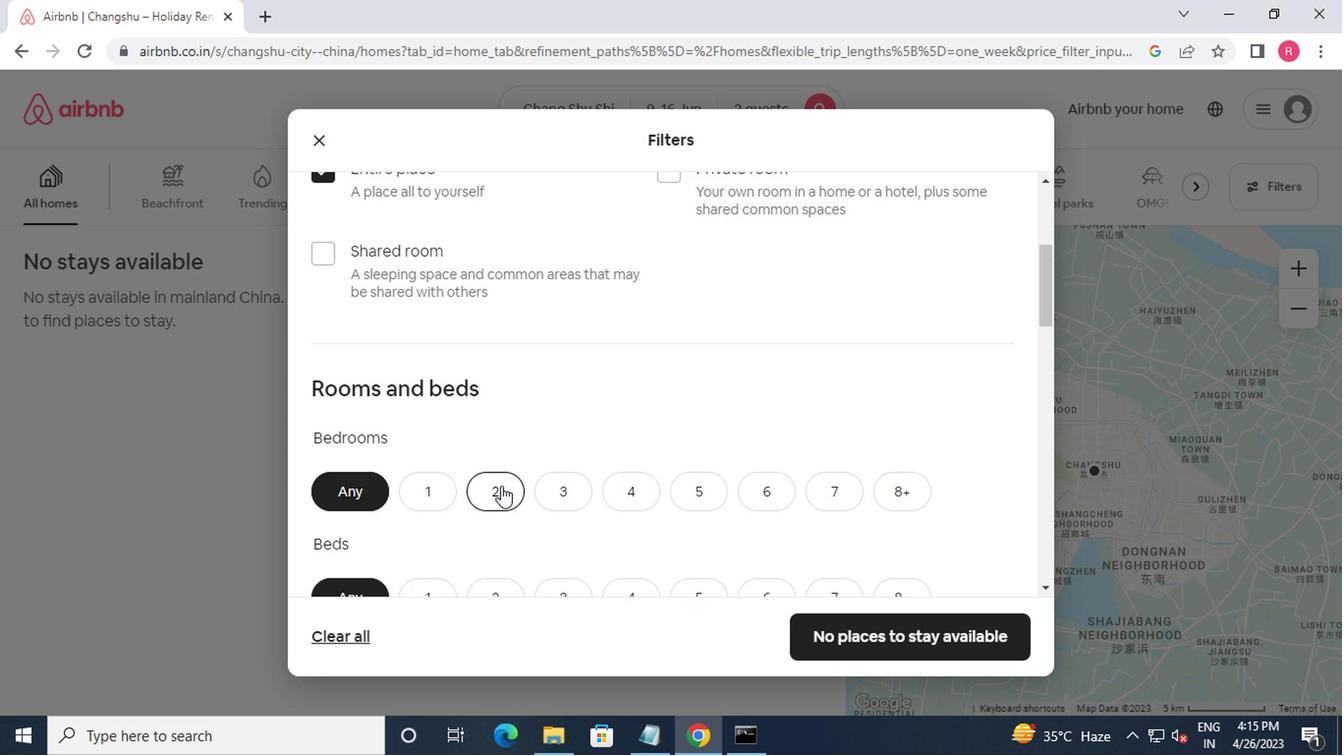 
Action: Mouse moved to (487, 492)
Screenshot: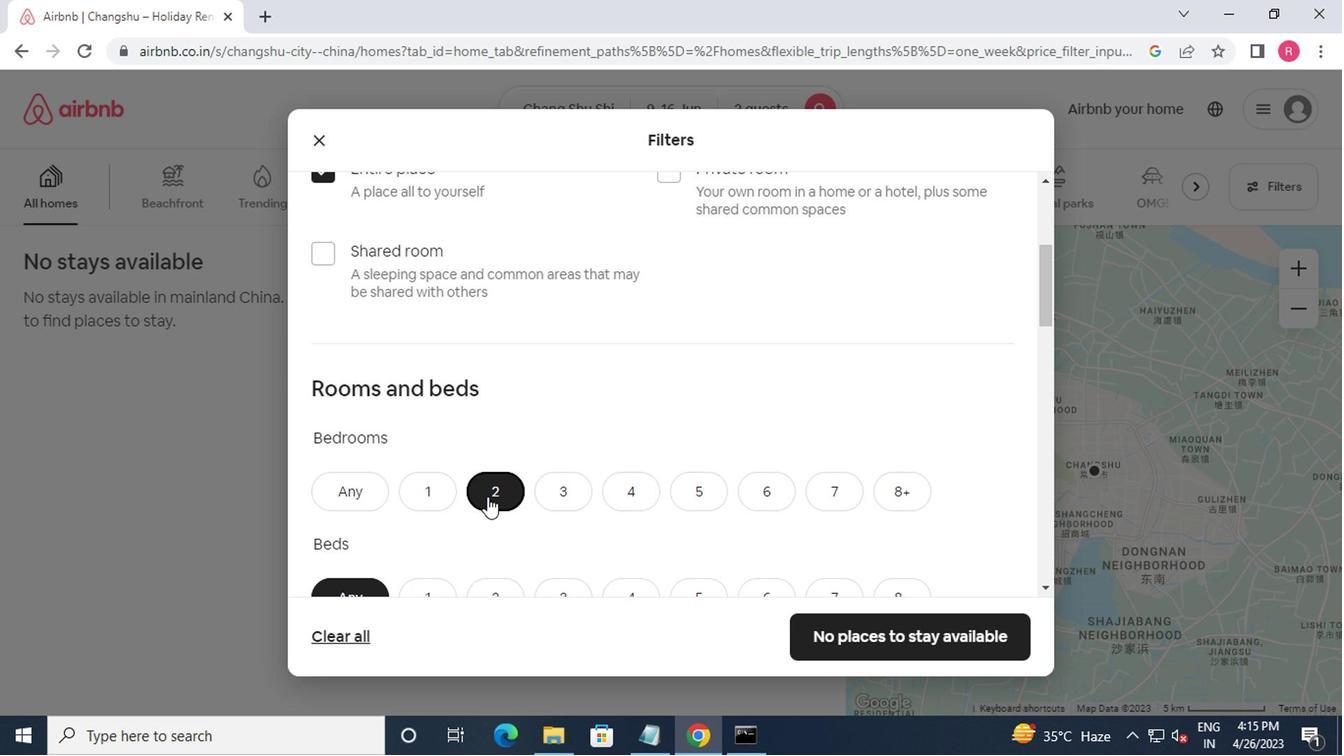 
Action: Mouse scrolled (487, 491) with delta (0, 0)
Screenshot: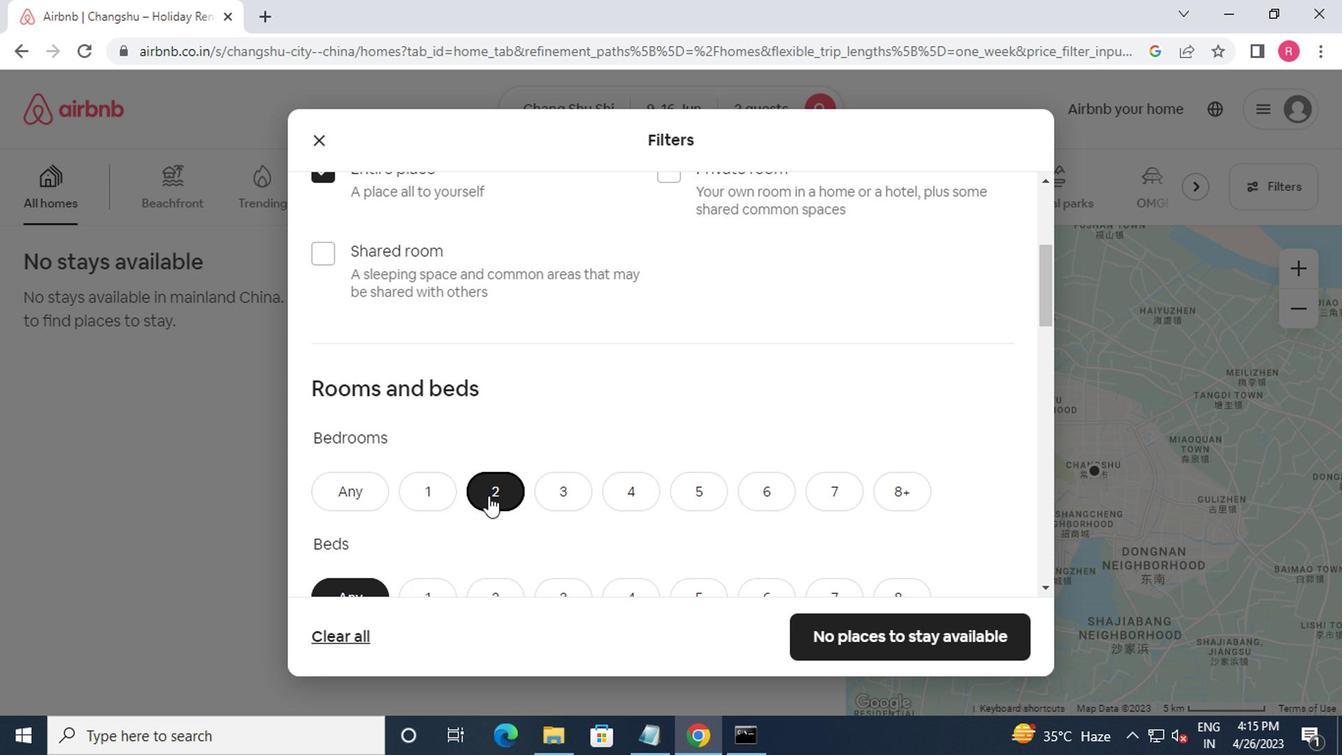 
Action: Mouse moved to (488, 492)
Screenshot: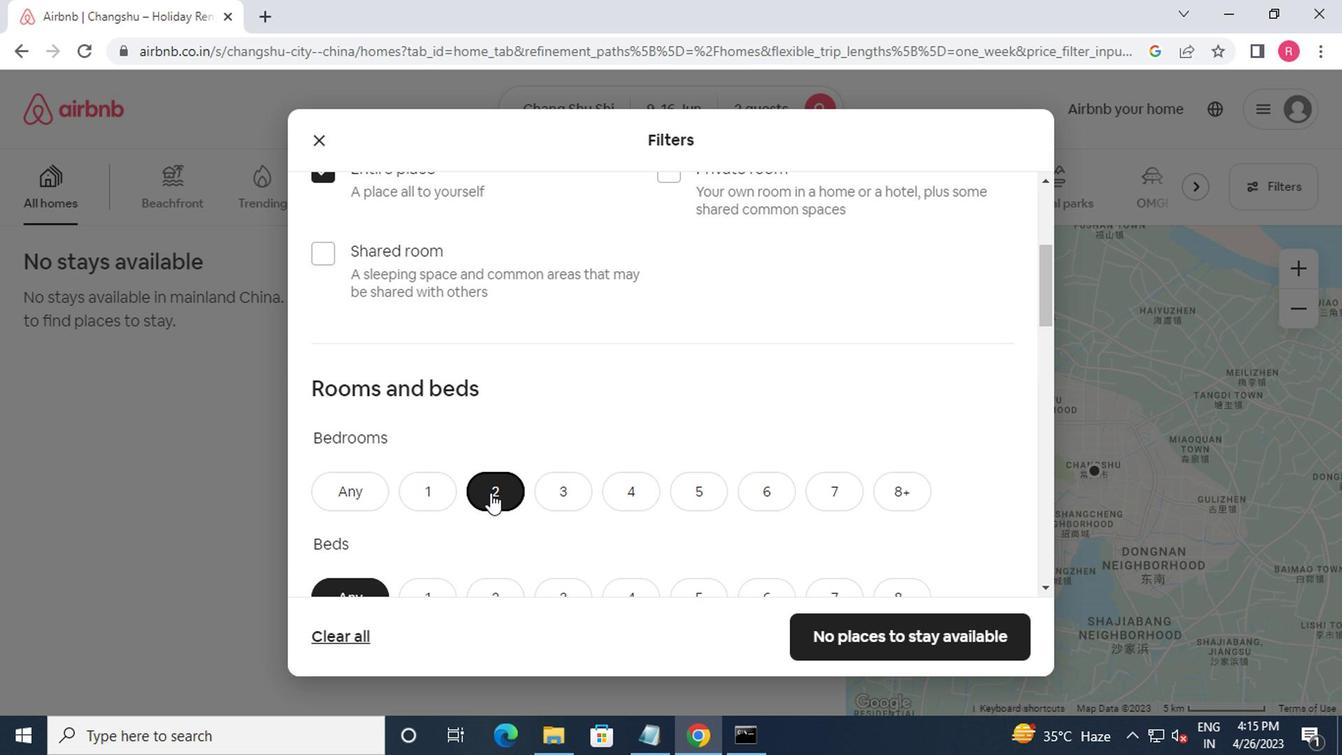 
Action: Mouse scrolled (488, 491) with delta (0, 0)
Screenshot: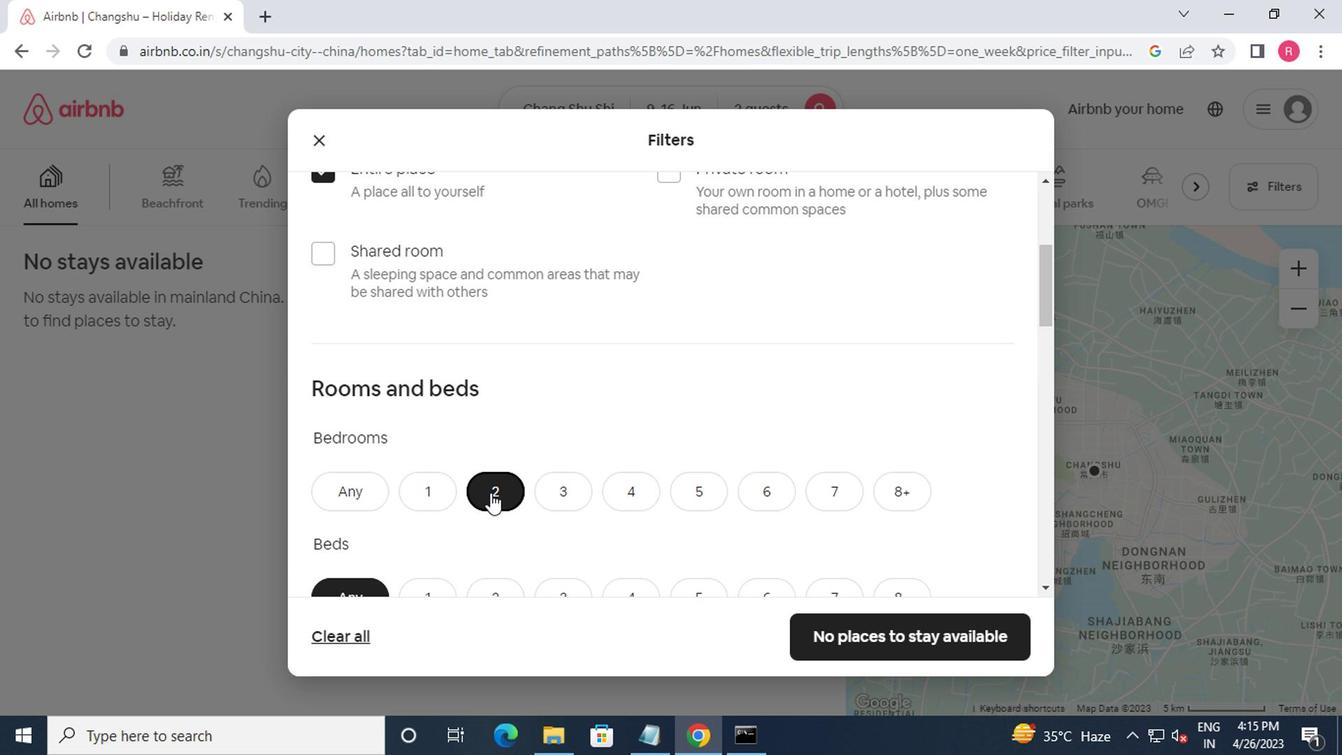 
Action: Mouse moved to (489, 407)
Screenshot: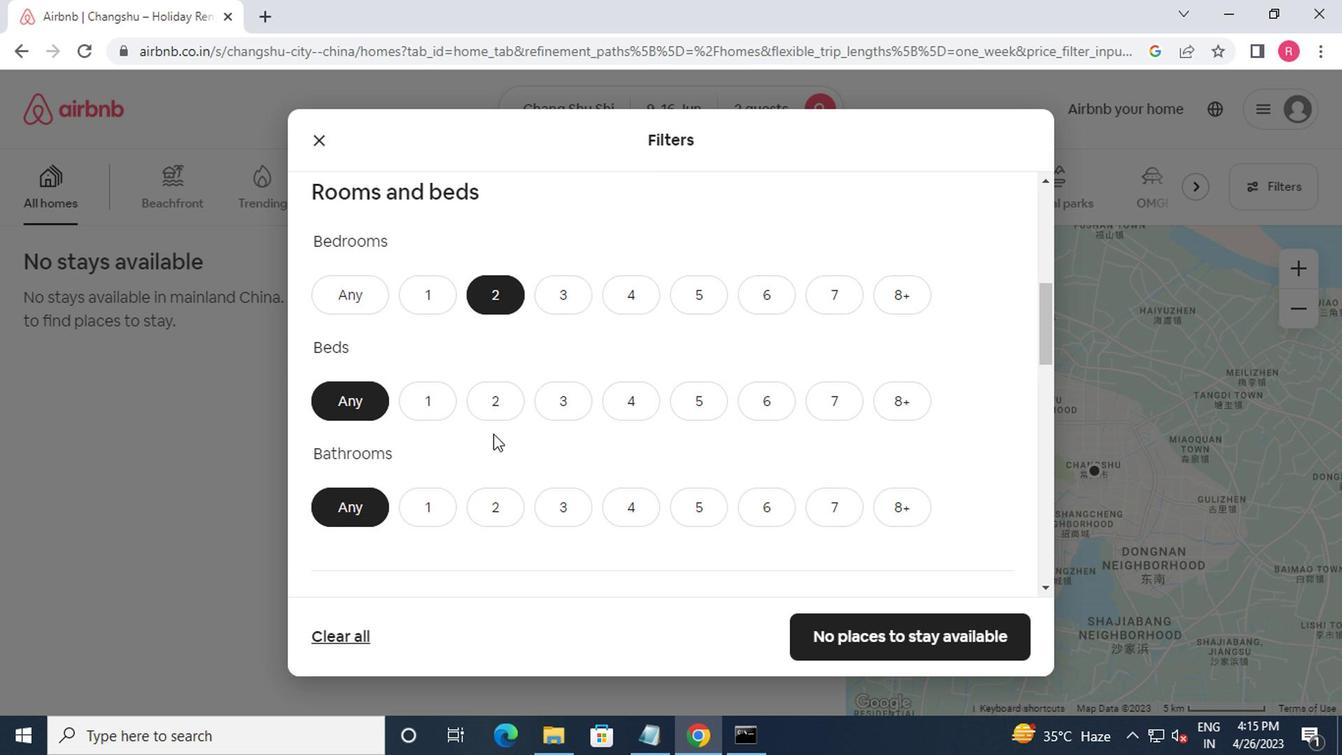 
Action: Mouse pressed left at (489, 407)
Screenshot: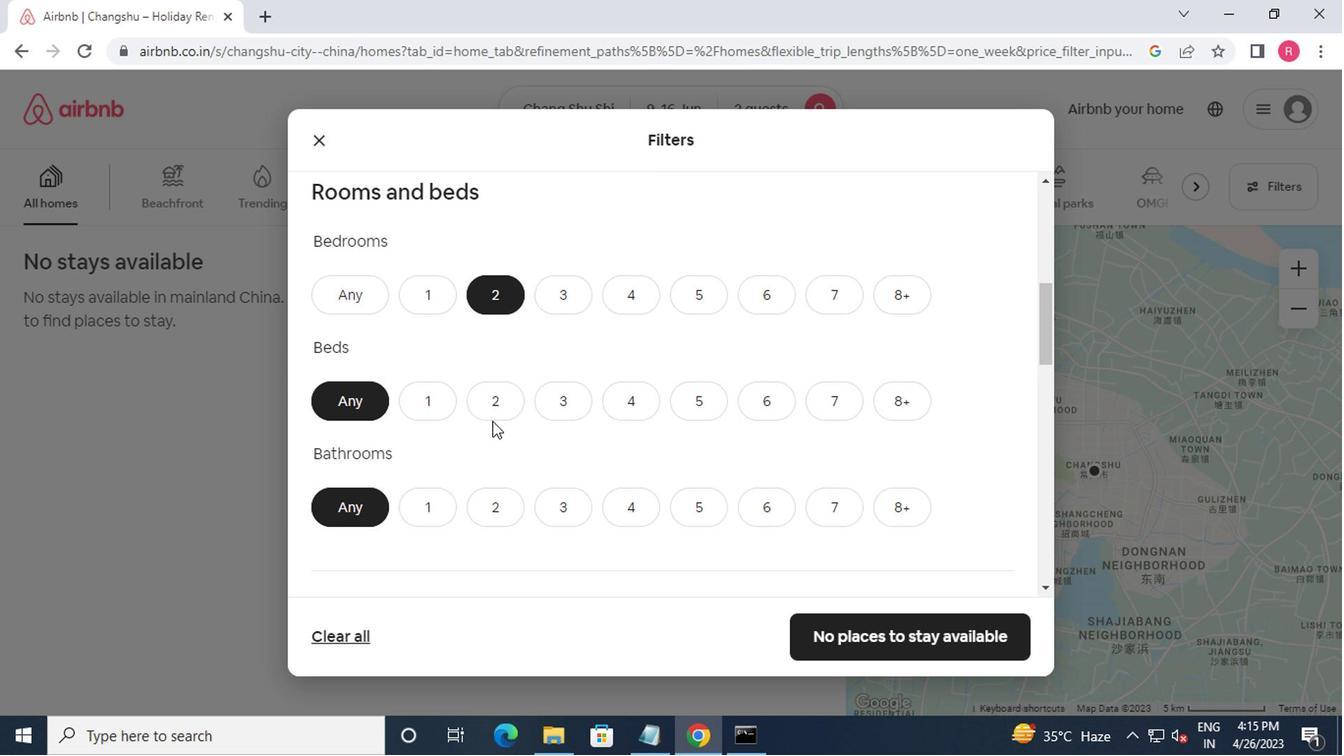 
Action: Mouse moved to (441, 508)
Screenshot: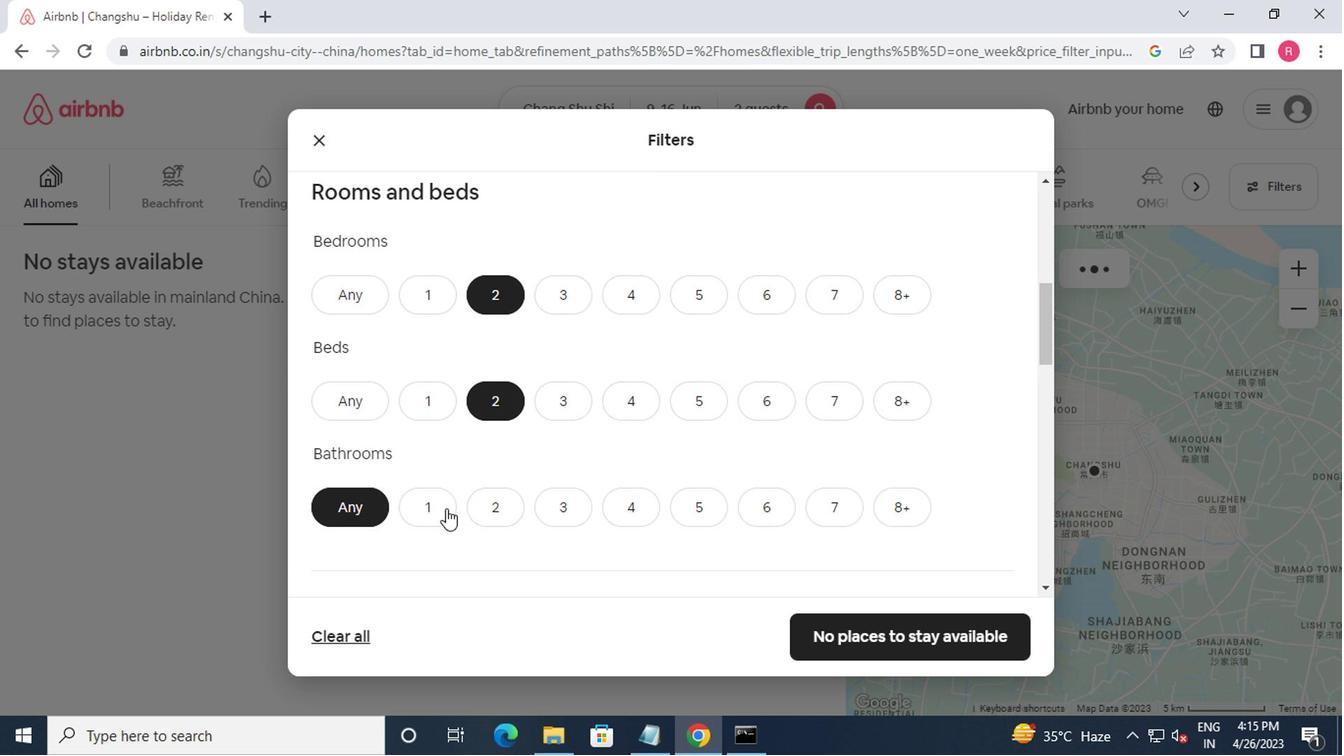 
Action: Mouse pressed left at (441, 508)
Screenshot: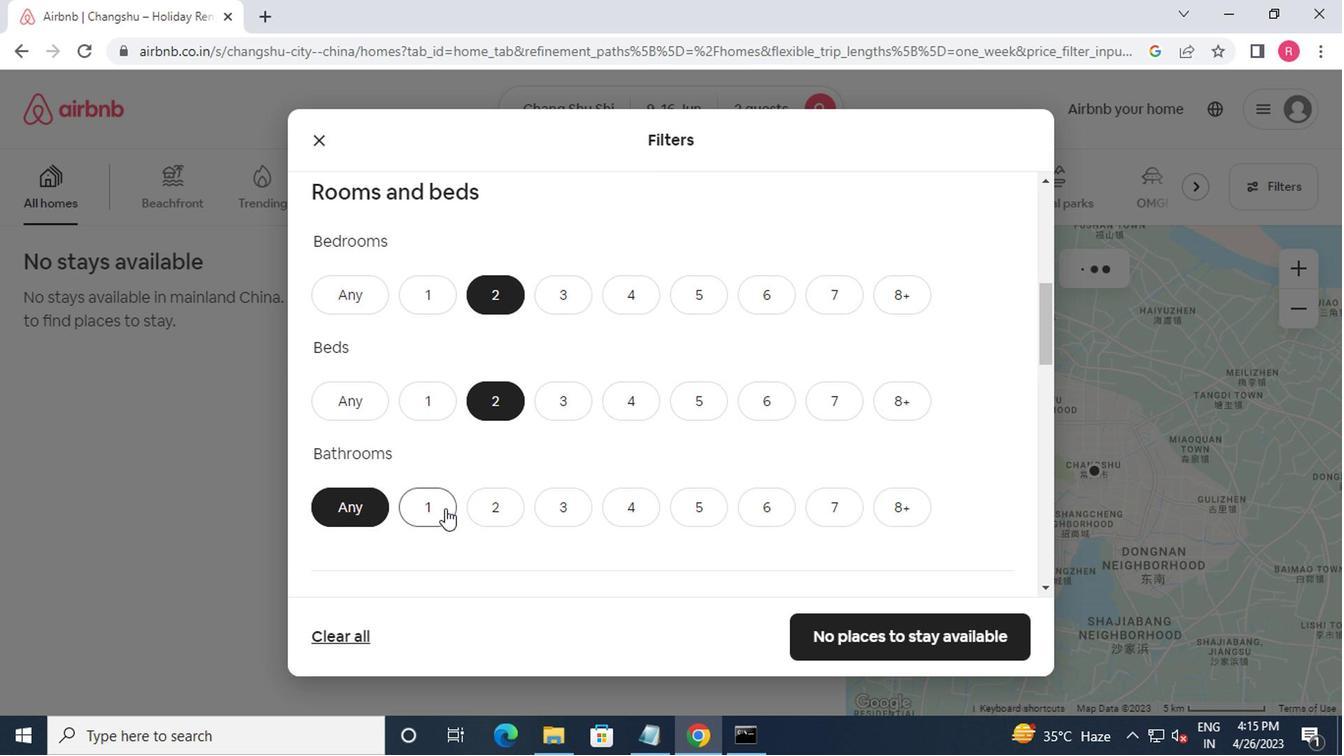 
Action: Mouse moved to (453, 497)
Screenshot: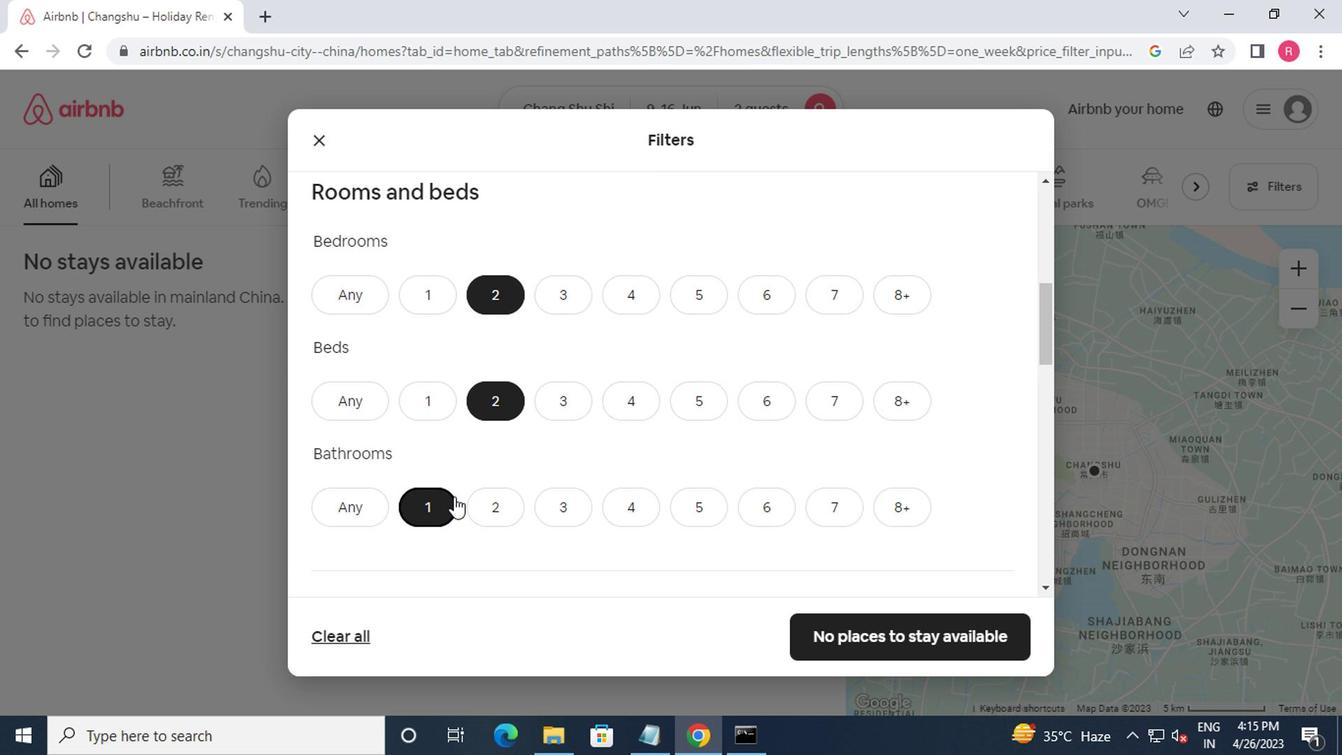 
Action: Mouse scrolled (453, 496) with delta (0, 0)
Screenshot: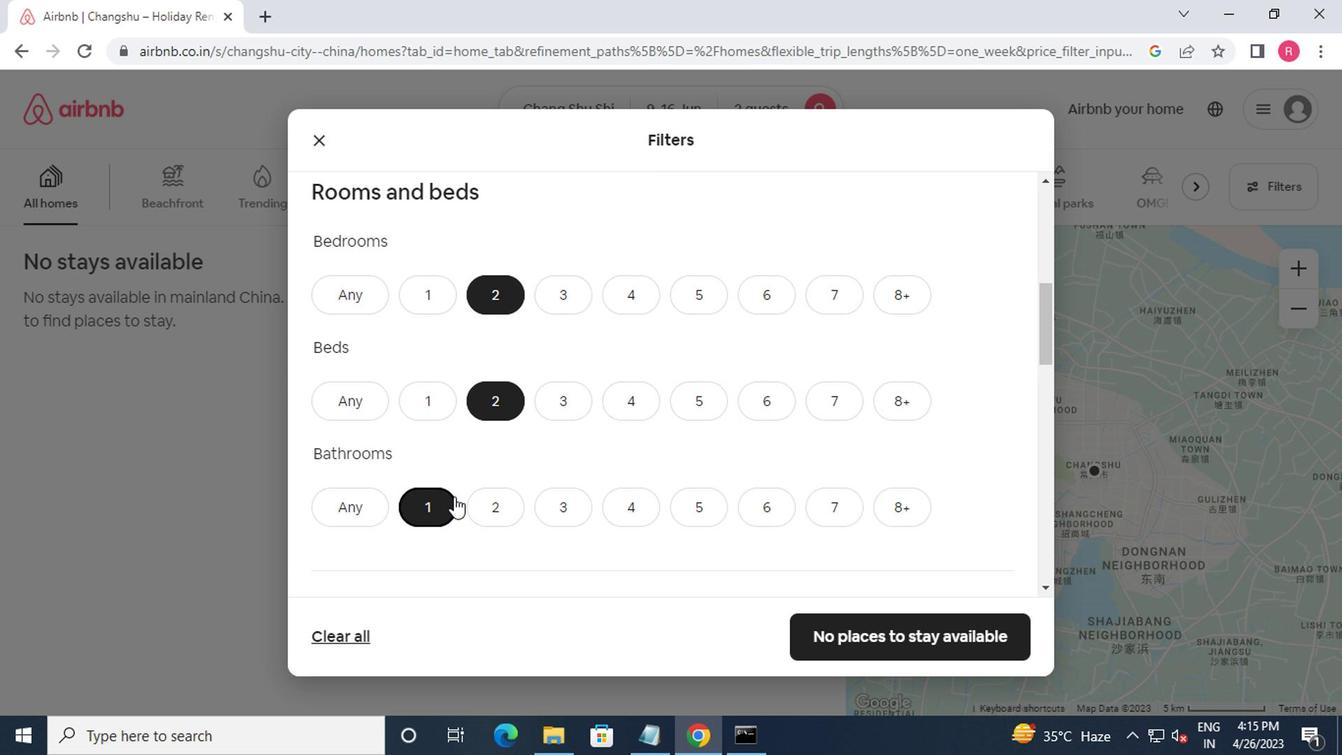 
Action: Mouse moved to (463, 506)
Screenshot: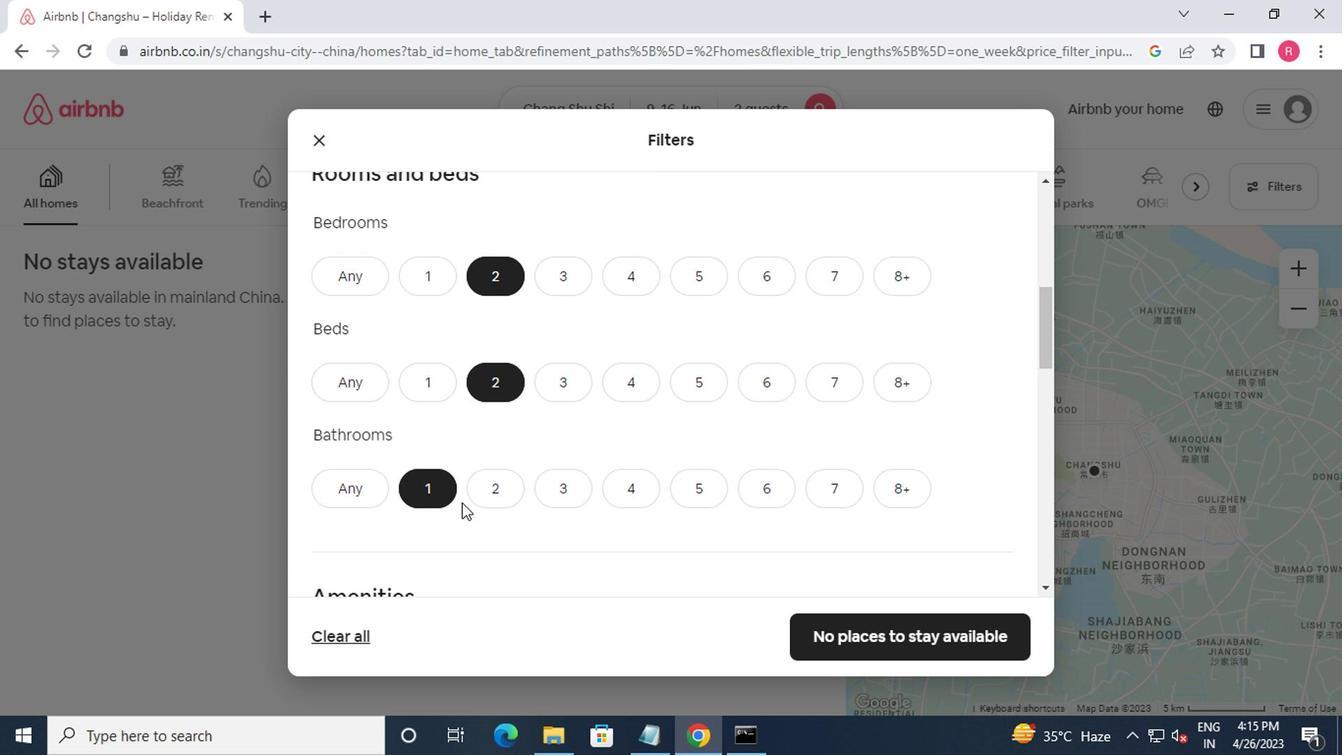 
Action: Mouse scrolled (463, 505) with delta (0, 0)
Screenshot: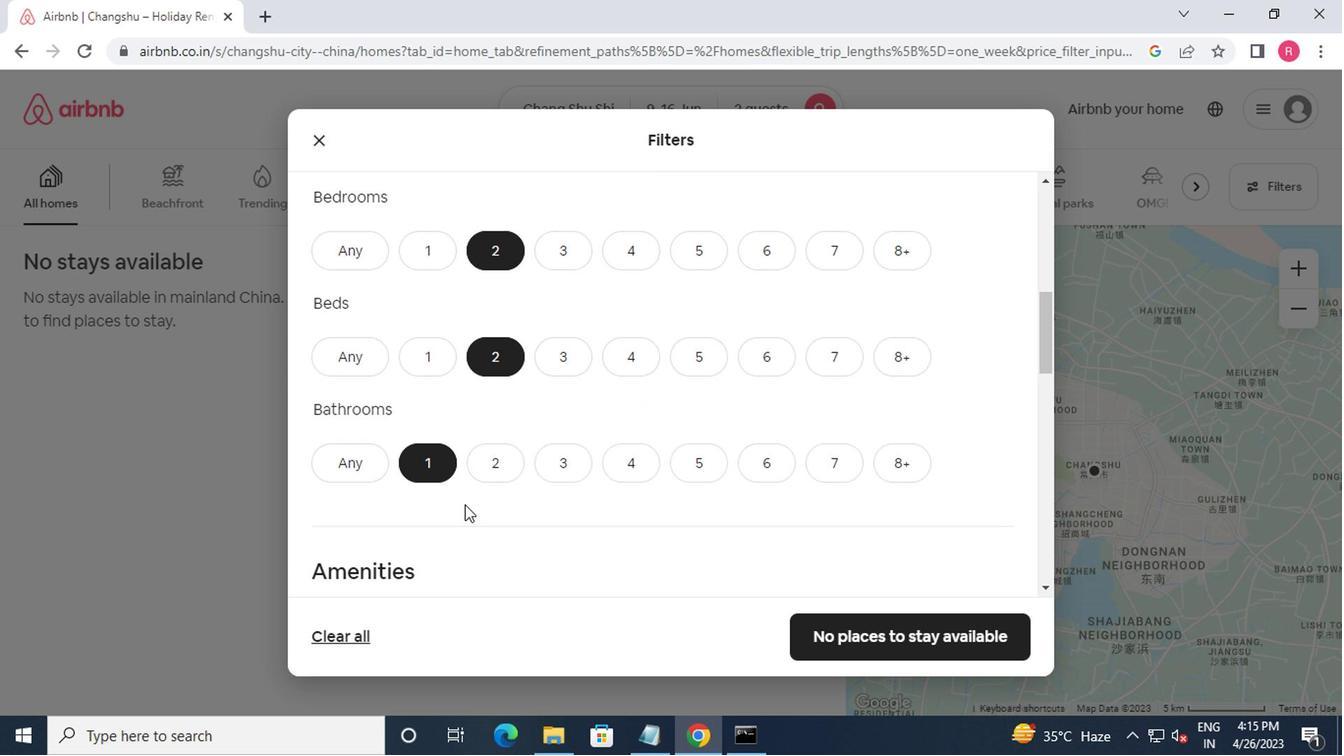 
Action: Mouse moved to (477, 510)
Screenshot: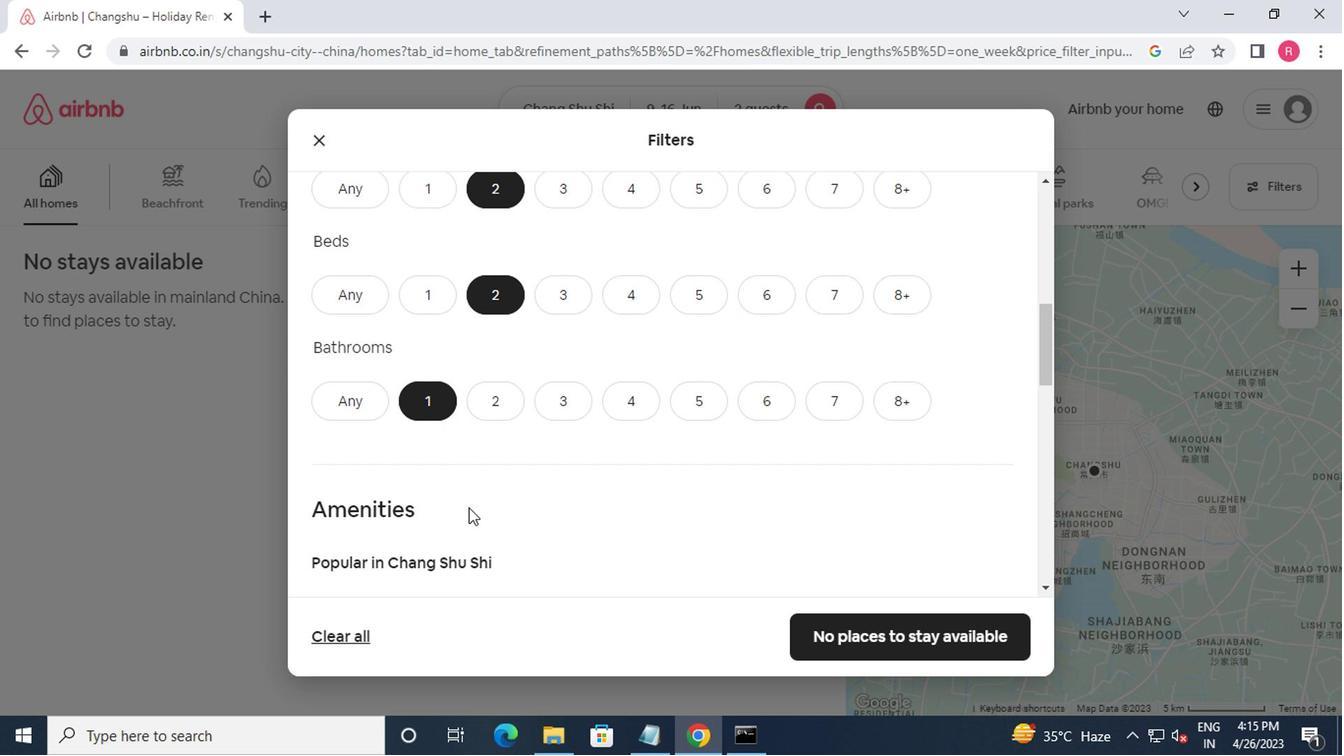 
Action: Mouse scrolled (477, 509) with delta (0, -1)
Screenshot: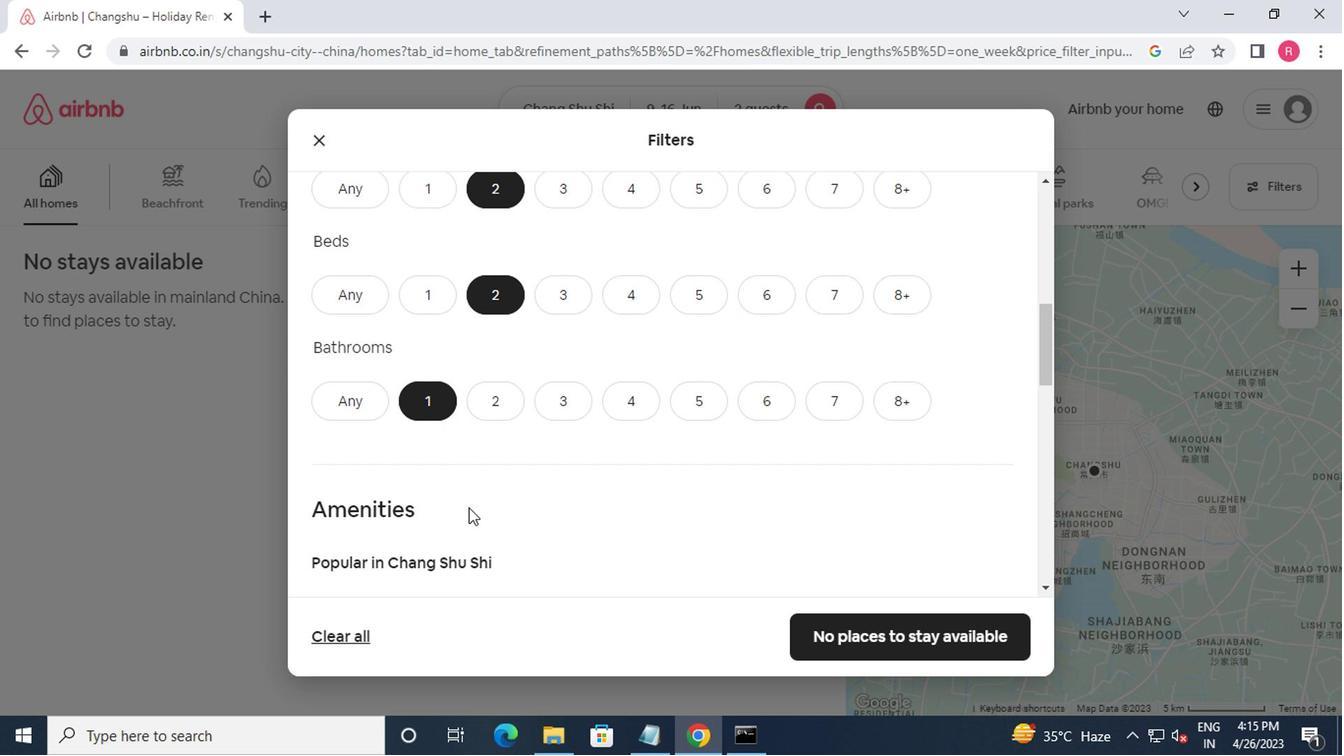 
Action: Mouse moved to (486, 511)
Screenshot: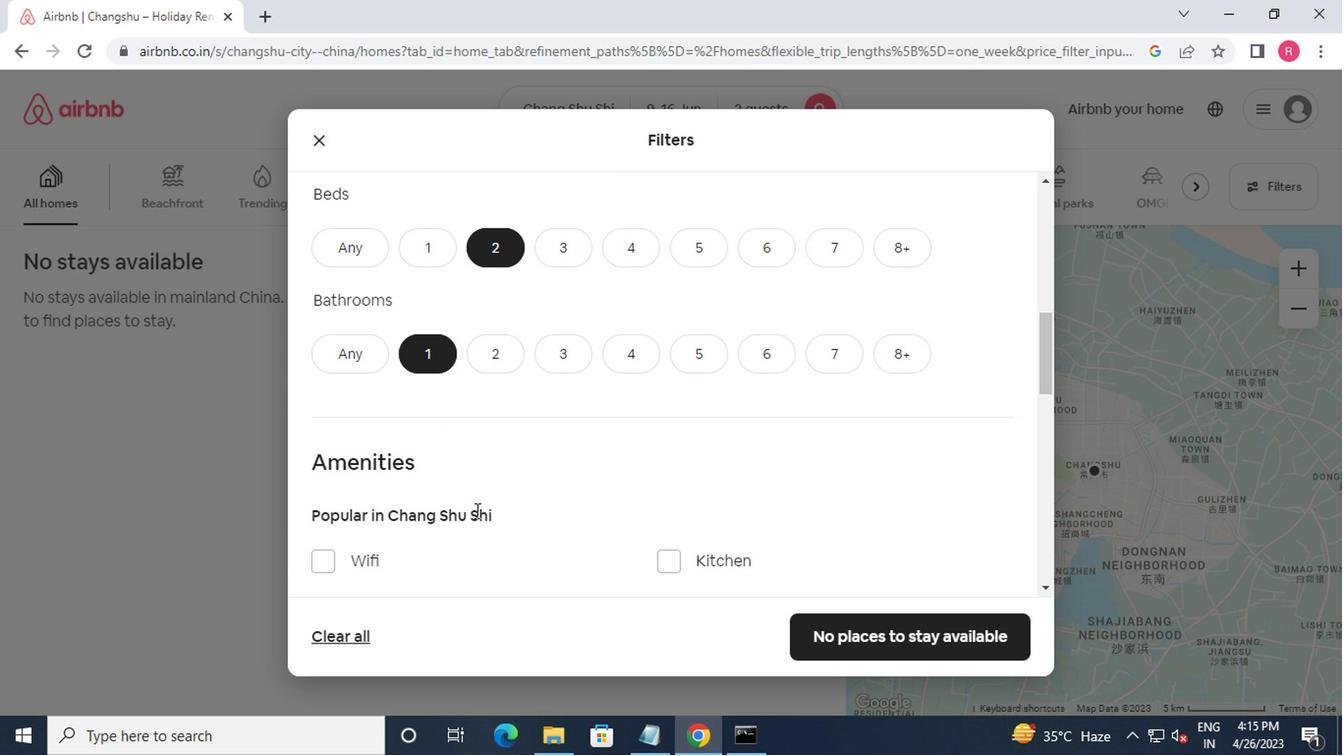 
Action: Mouse scrolled (486, 510) with delta (0, 0)
Screenshot: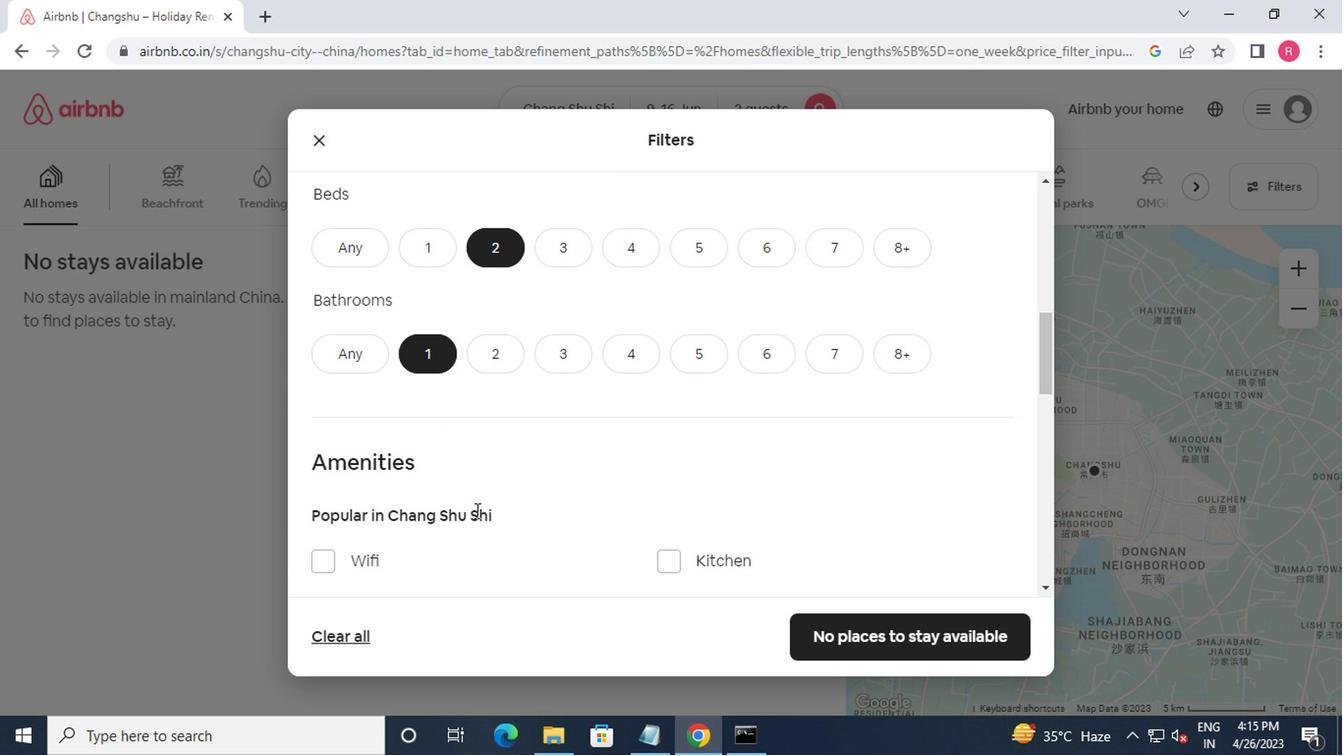 
Action: Mouse moved to (492, 511)
Screenshot: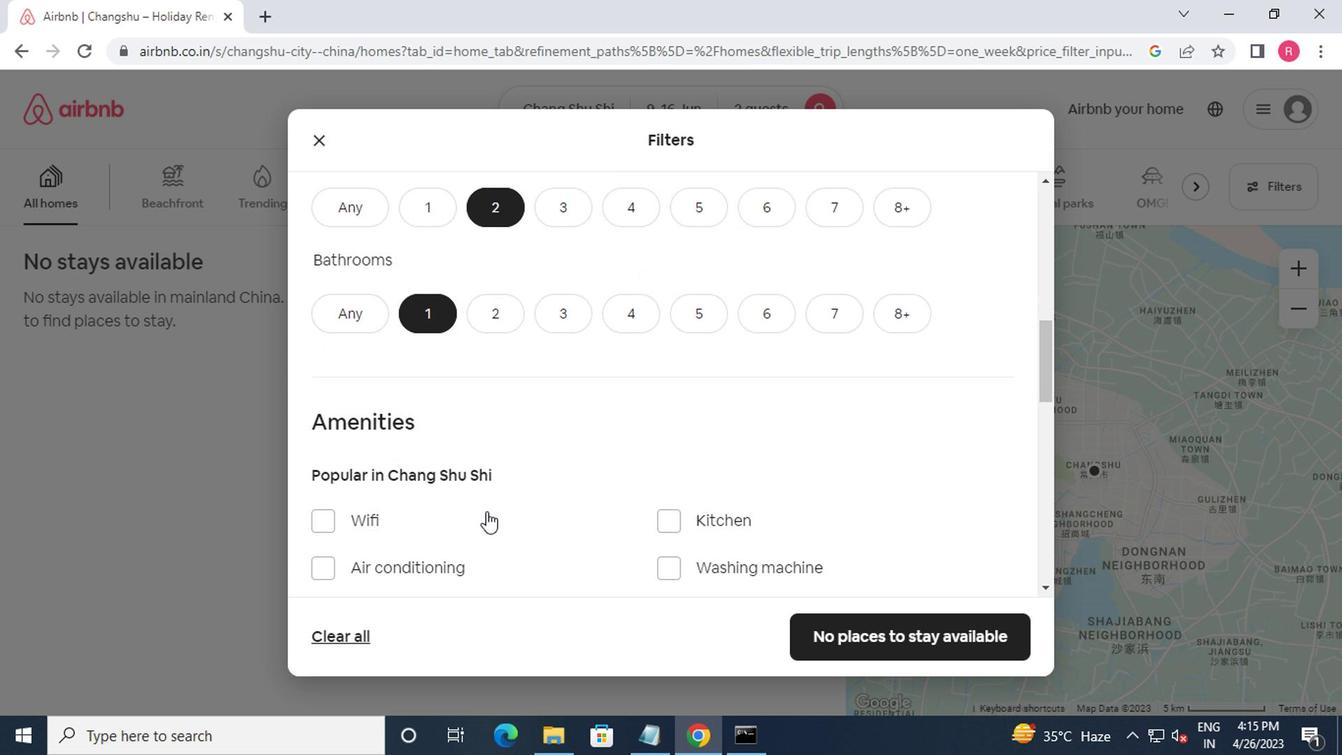 
Action: Mouse scrolled (492, 510) with delta (0, 0)
Screenshot: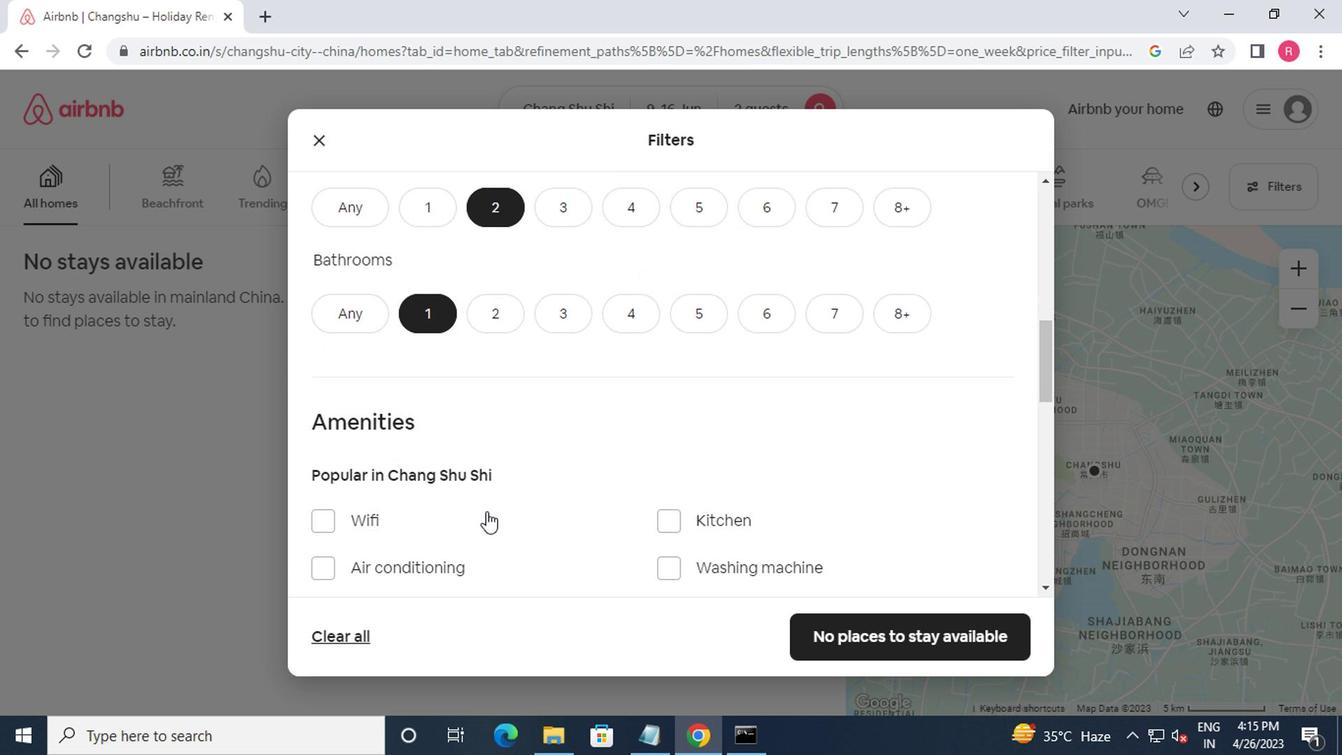 
Action: Mouse moved to (668, 512)
Screenshot: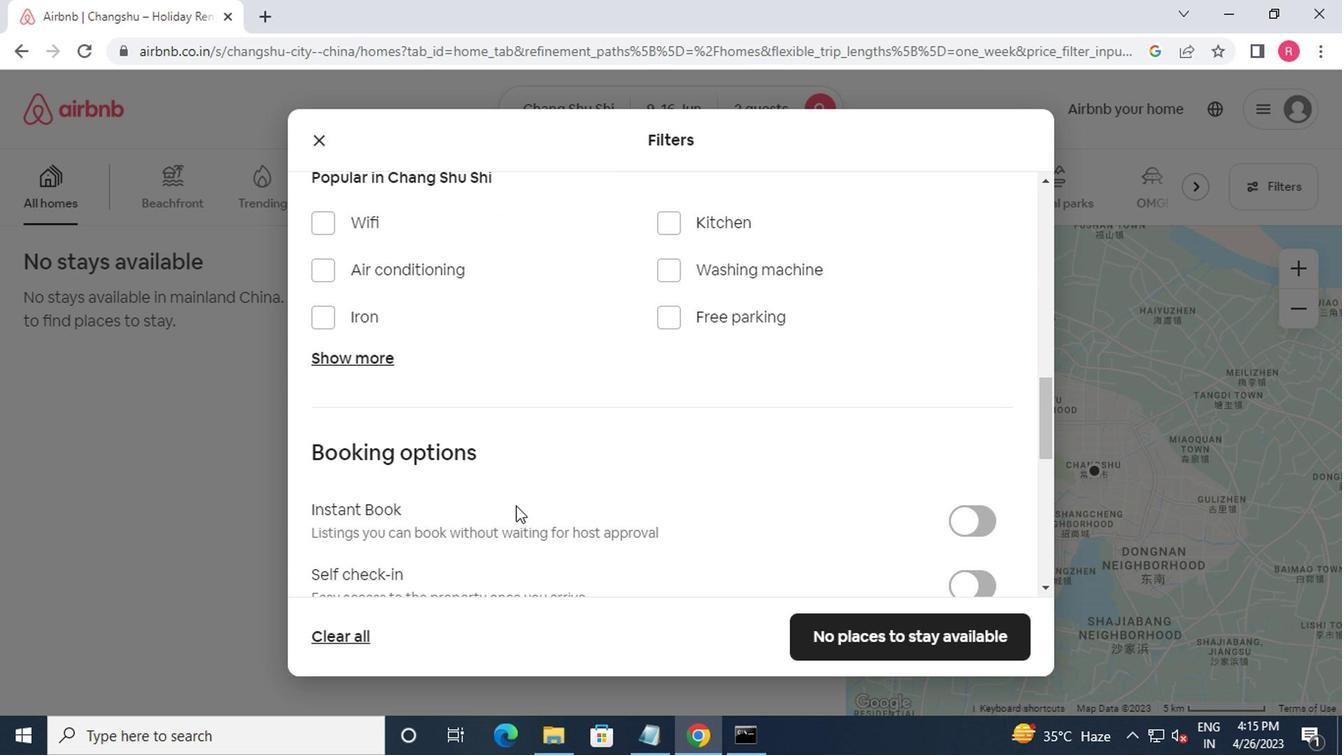 
Action: Mouse scrolled (668, 511) with delta (0, 0)
Screenshot: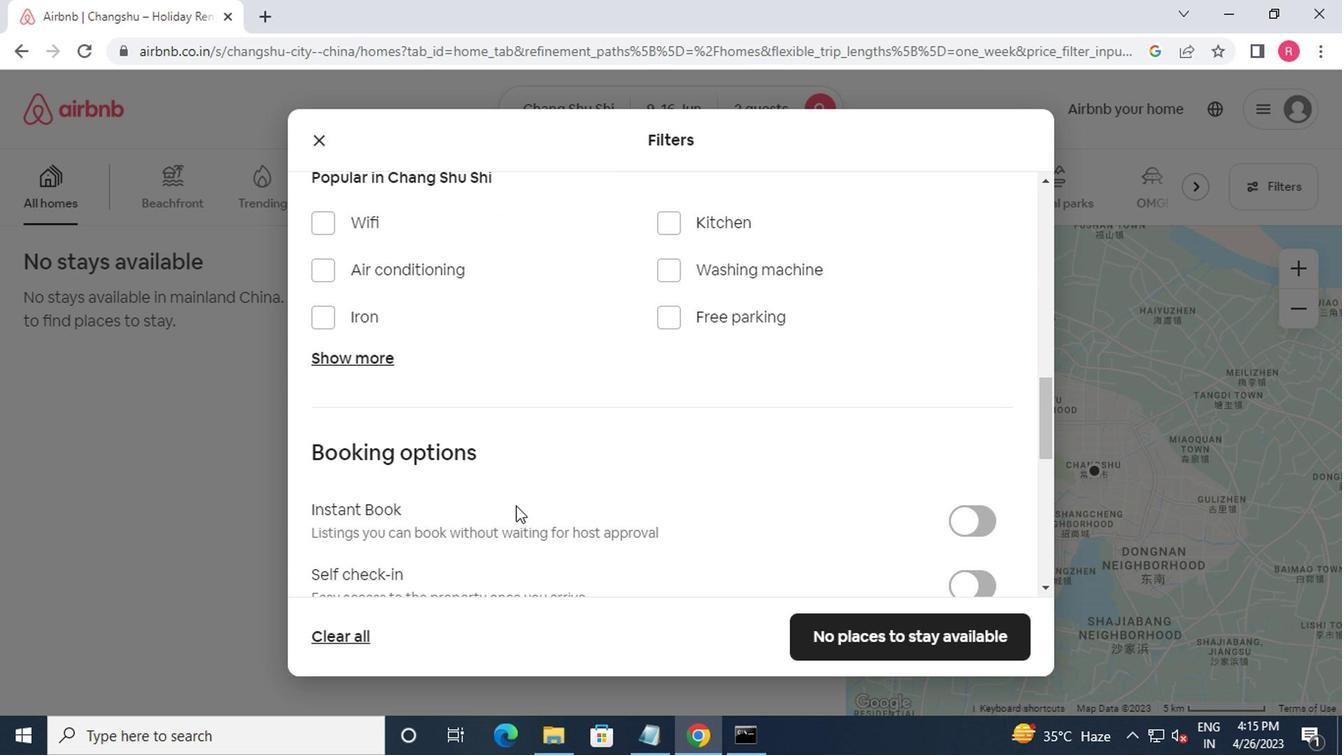 
Action: Mouse moved to (964, 498)
Screenshot: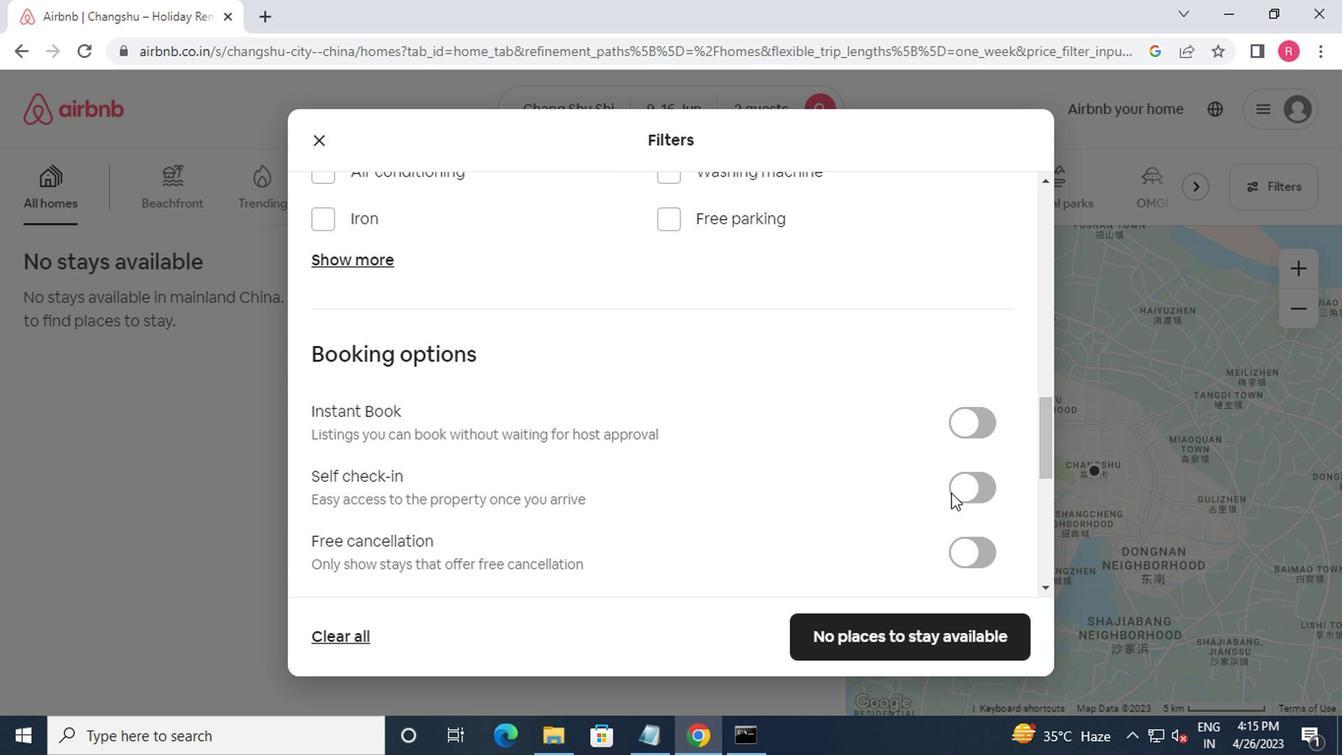 
Action: Mouse pressed left at (964, 498)
Screenshot: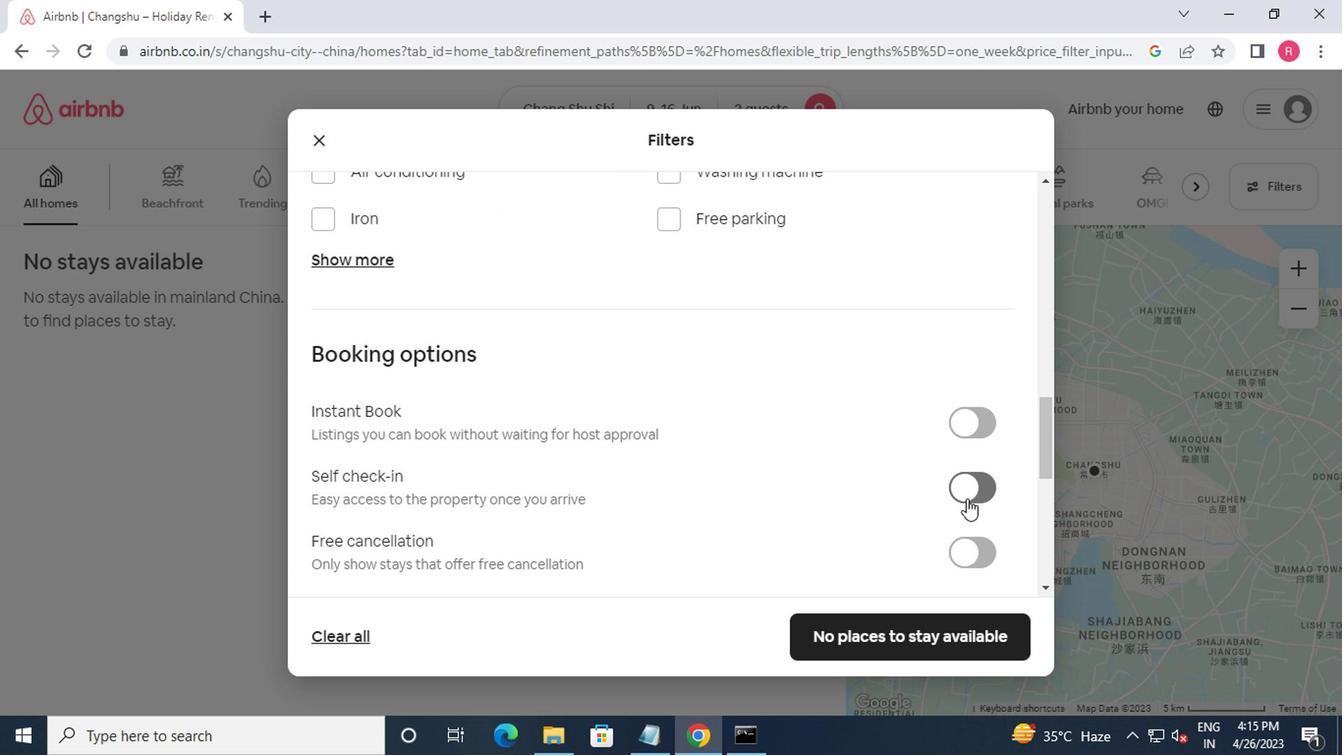 
Action: Mouse moved to (838, 632)
Screenshot: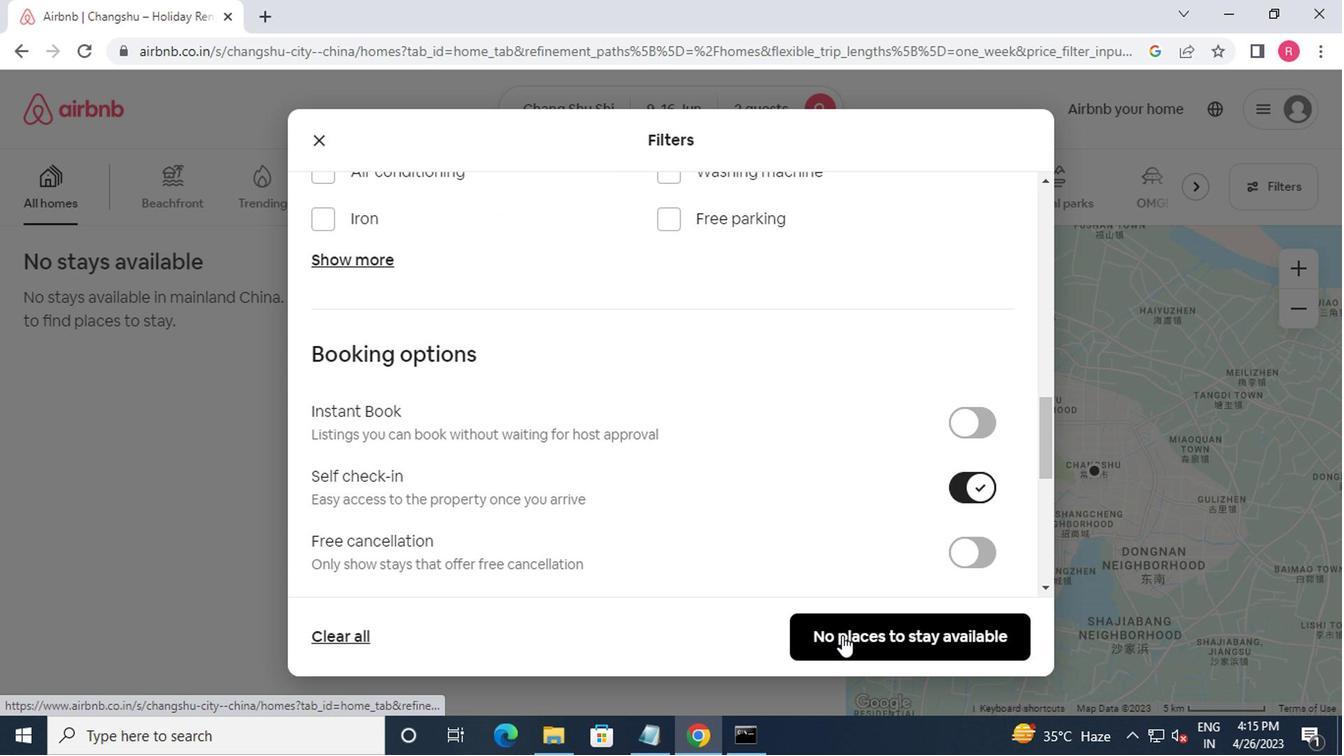 
Action: Mouse pressed left at (838, 632)
Screenshot: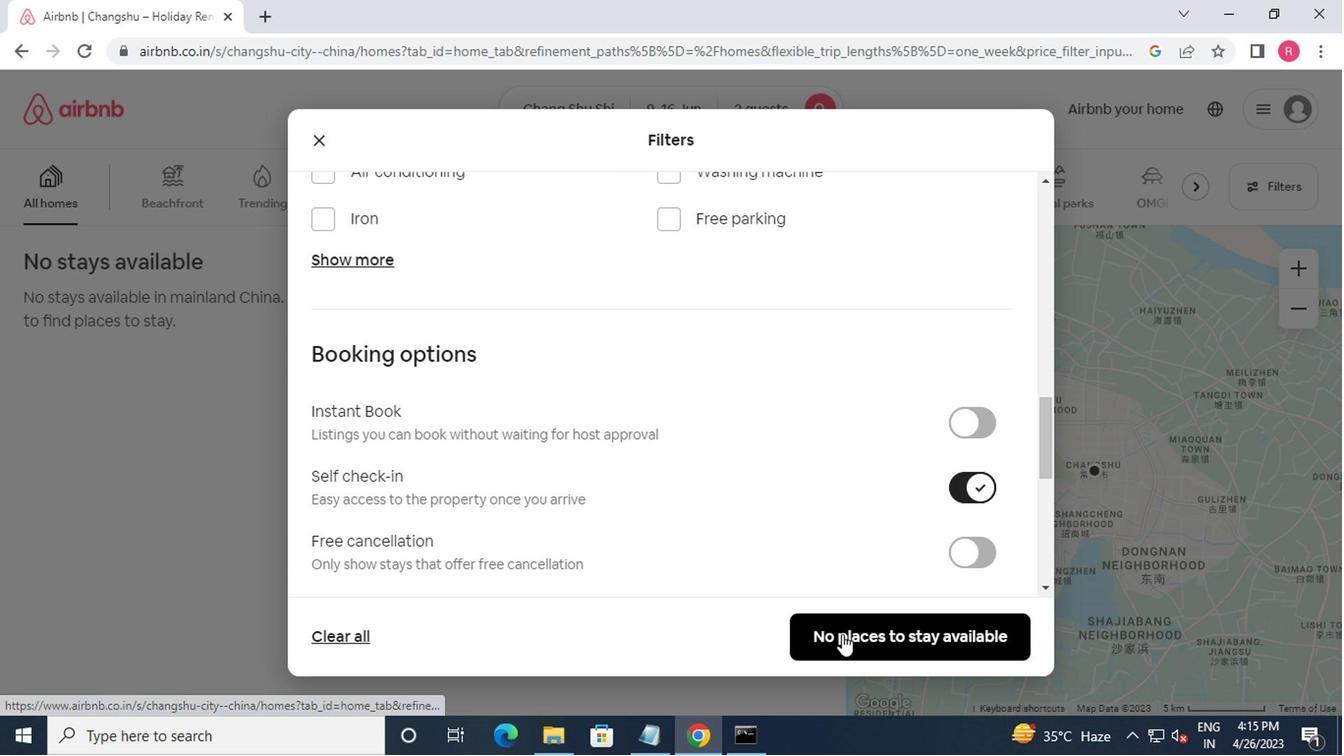 
Action: Mouse moved to (800, 348)
Screenshot: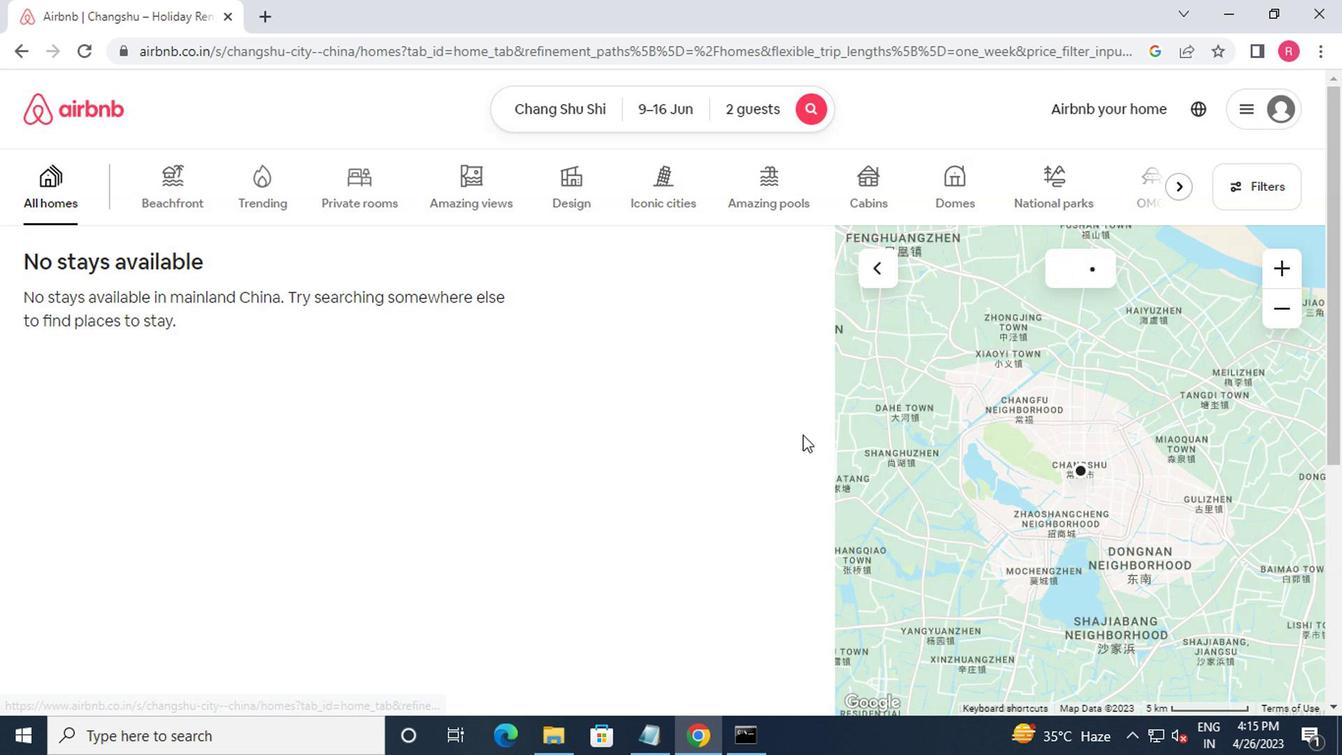 
